 Task: Create a due date automation trigger when advanced on, 2 days before a card is due add dates not due this month at 11:00 AM.
Action: Mouse pressed left at (1063, 312)
Screenshot: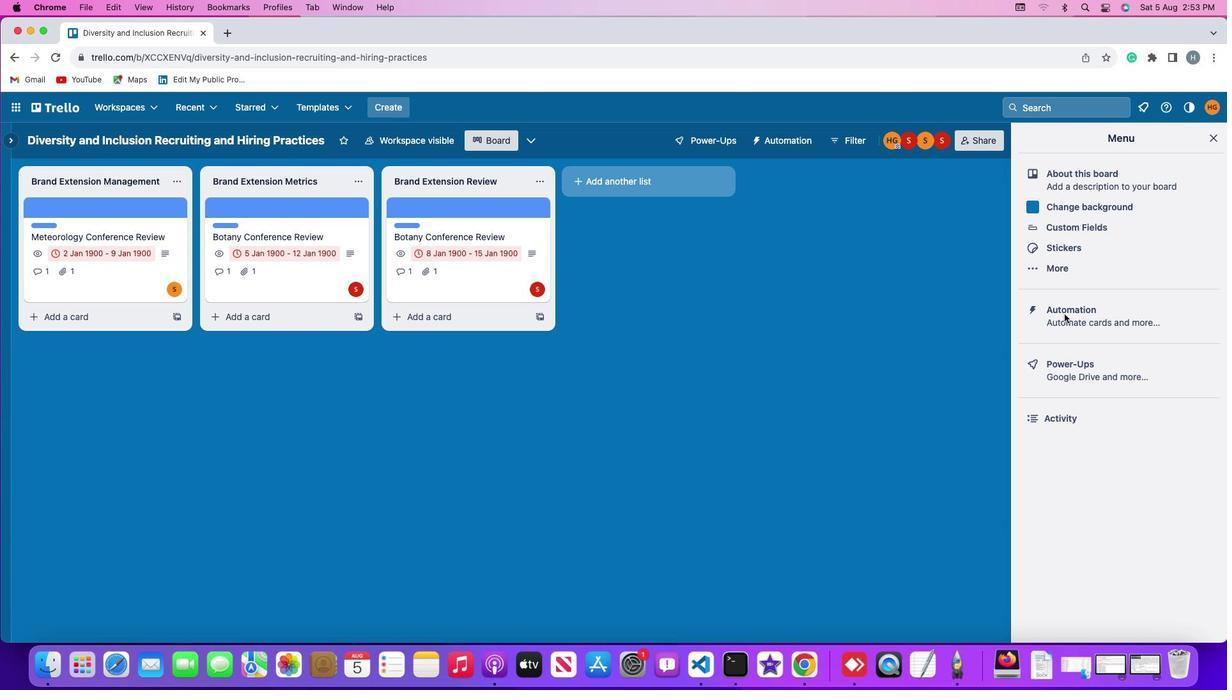
Action: Mouse pressed left at (1063, 312)
Screenshot: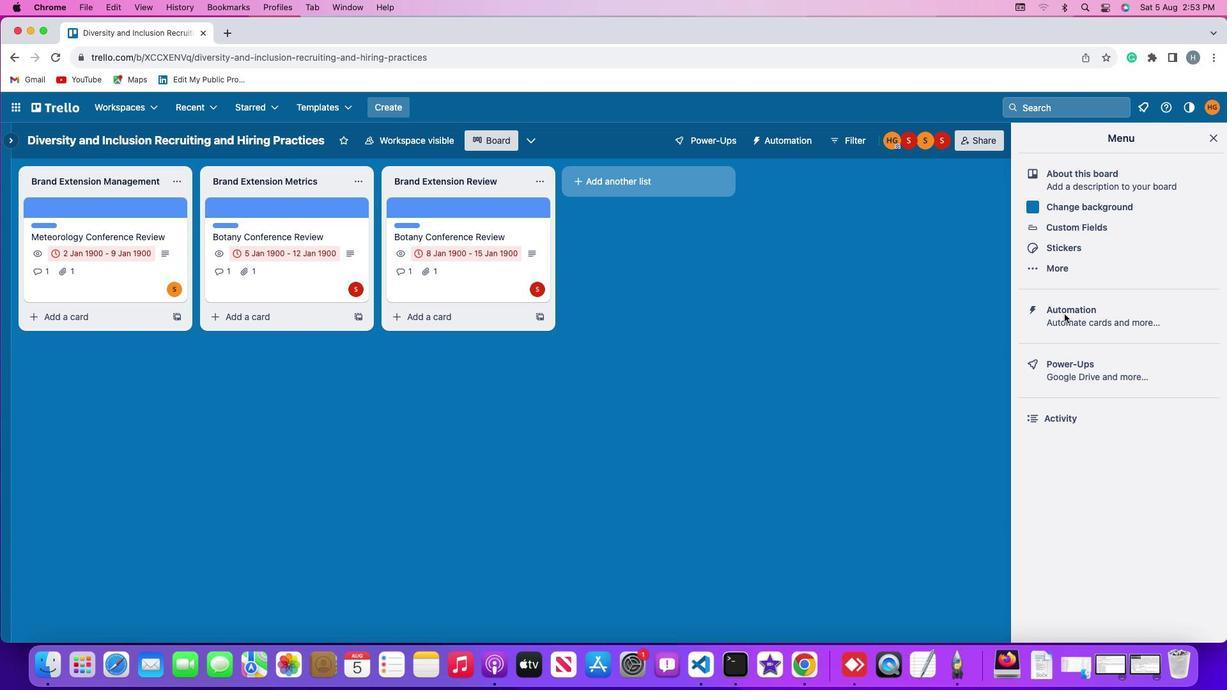 
Action: Mouse moved to (72, 299)
Screenshot: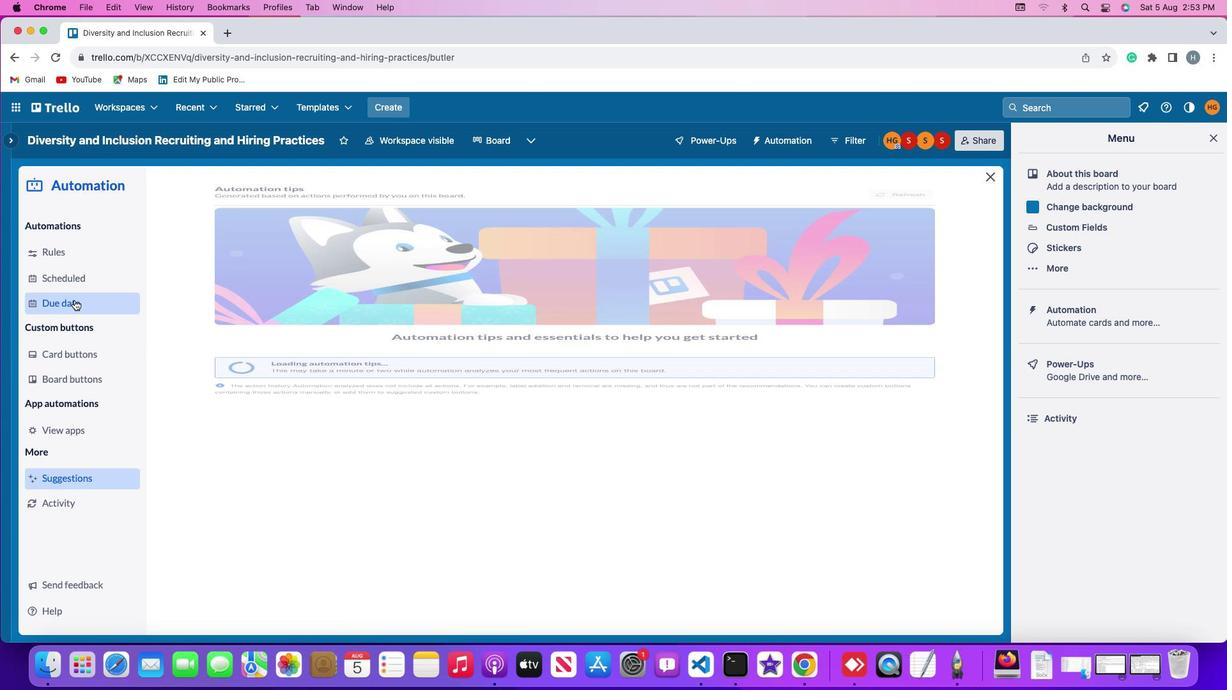 
Action: Mouse pressed left at (72, 299)
Screenshot: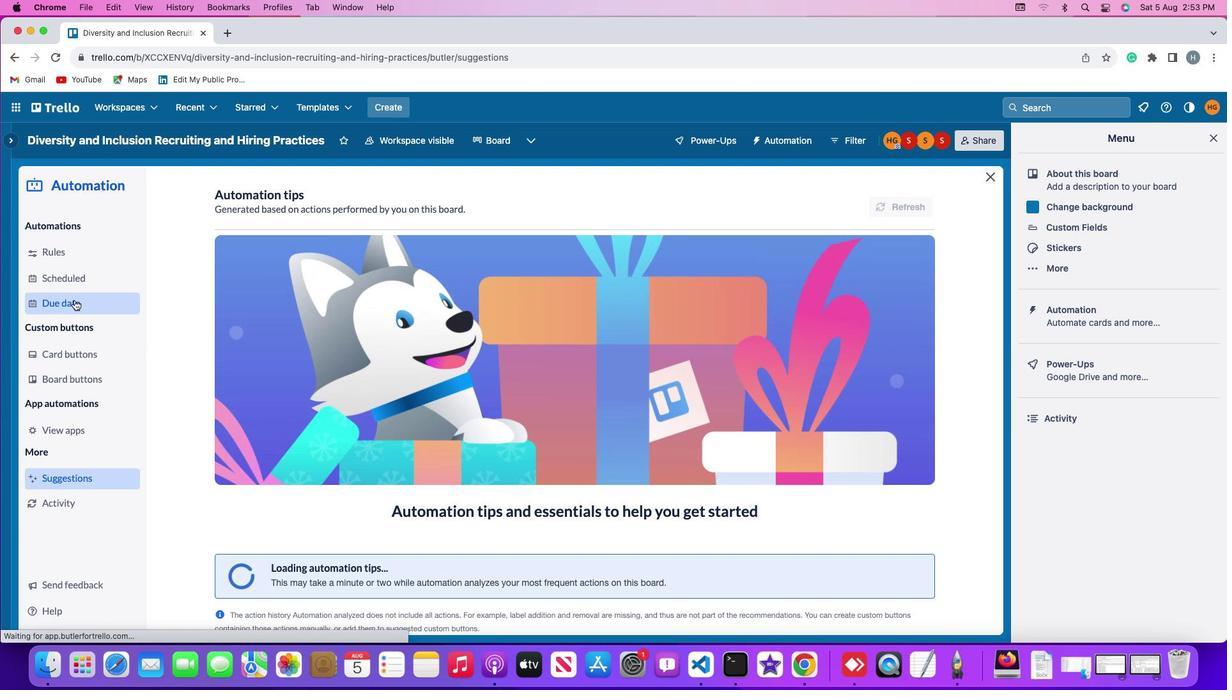 
Action: Mouse moved to (867, 193)
Screenshot: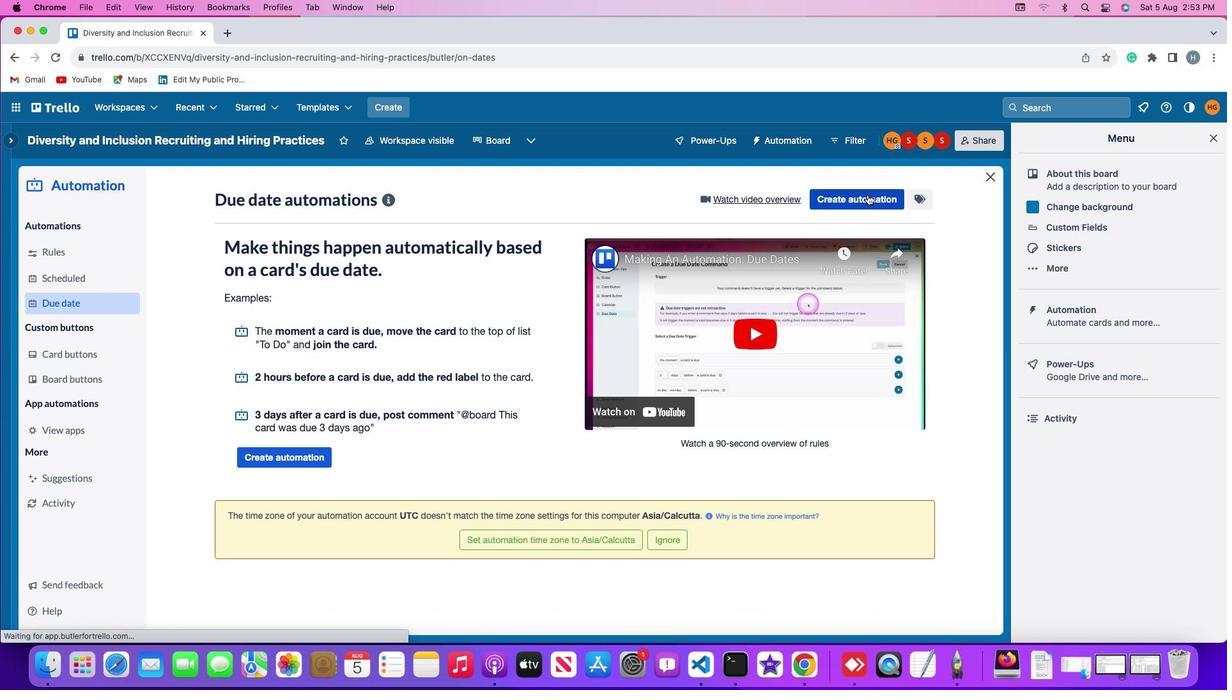 
Action: Mouse pressed left at (867, 193)
Screenshot: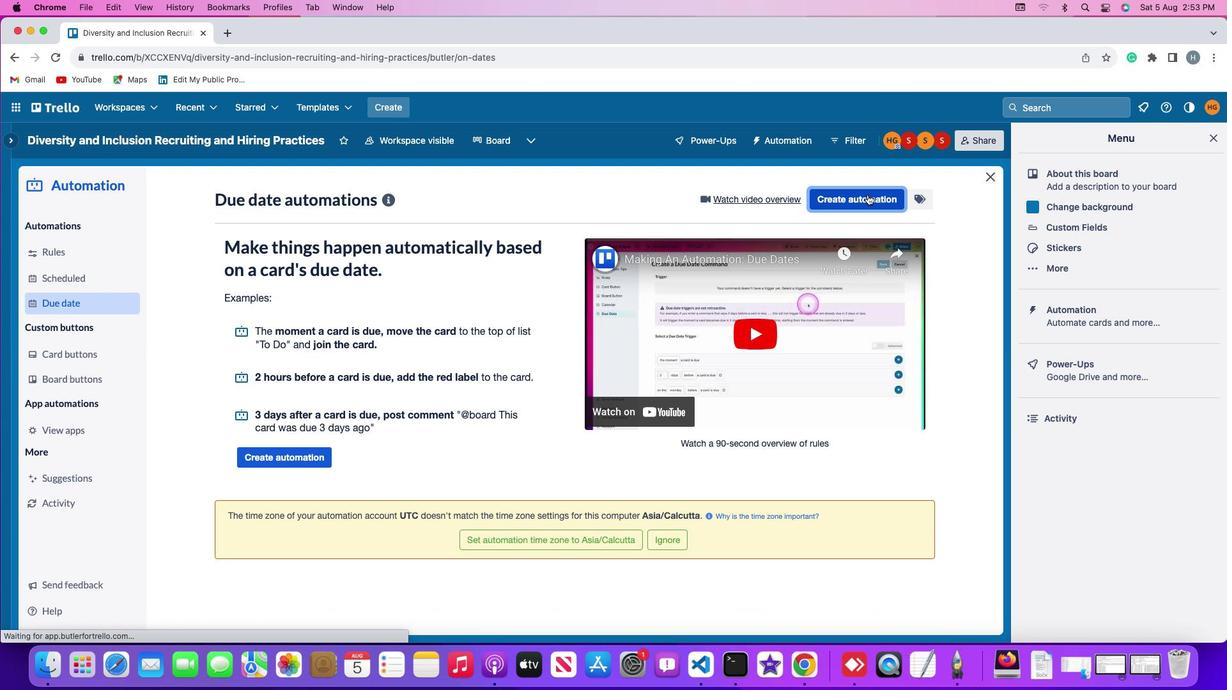 
Action: Mouse moved to (644, 317)
Screenshot: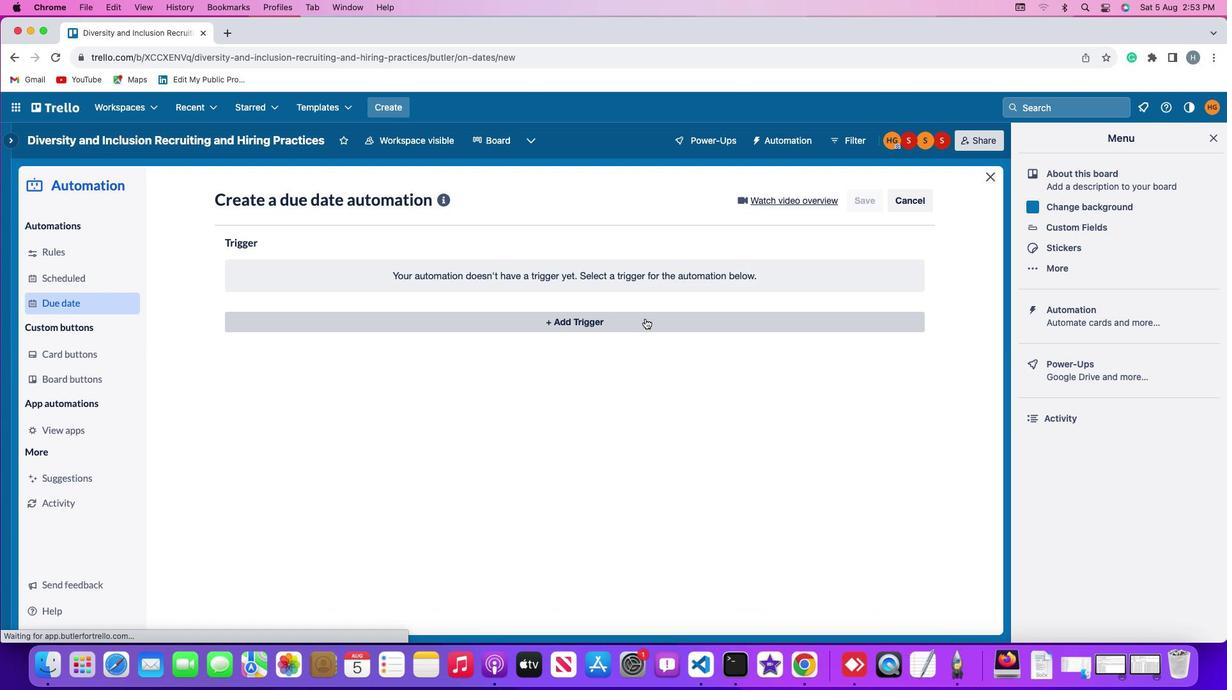 
Action: Mouse pressed left at (644, 317)
Screenshot: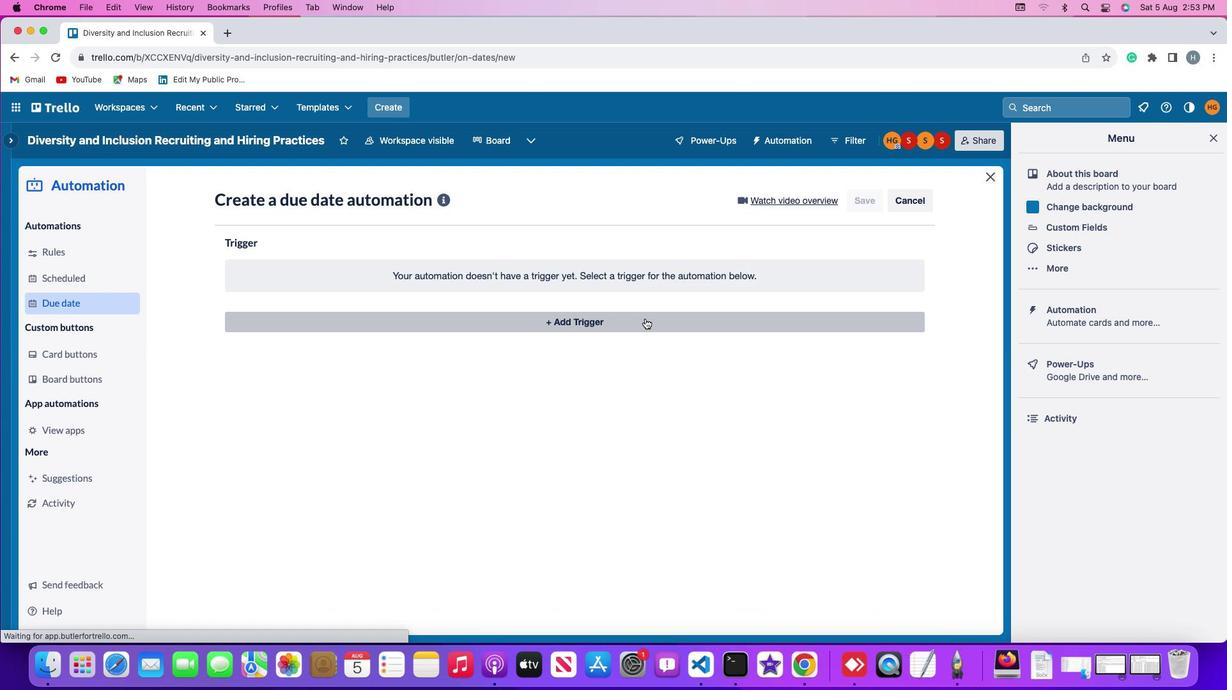 
Action: Mouse moved to (252, 512)
Screenshot: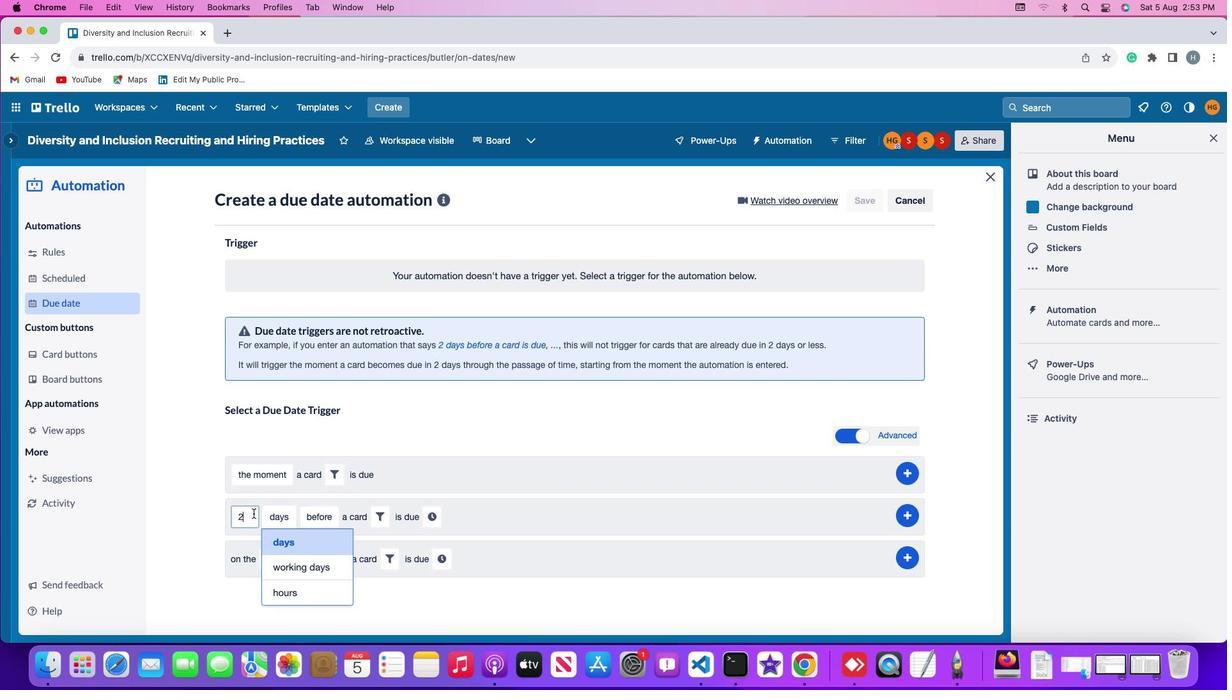 
Action: Mouse pressed left at (252, 512)
Screenshot: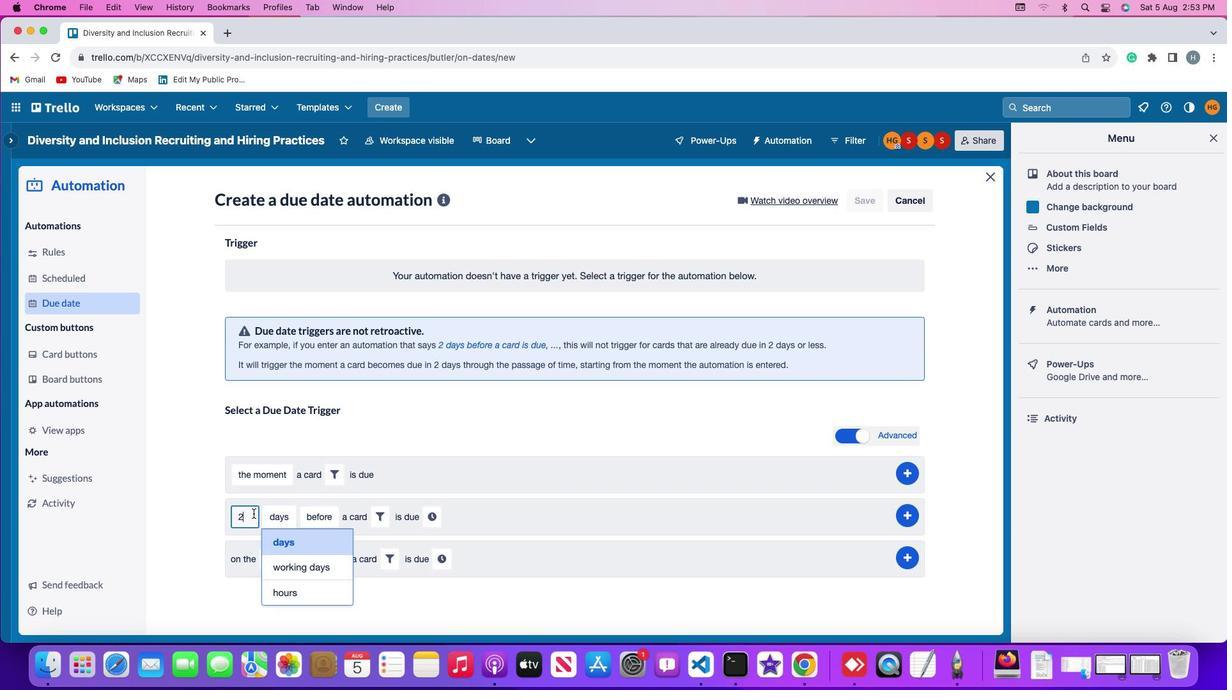 
Action: Mouse moved to (247, 514)
Screenshot: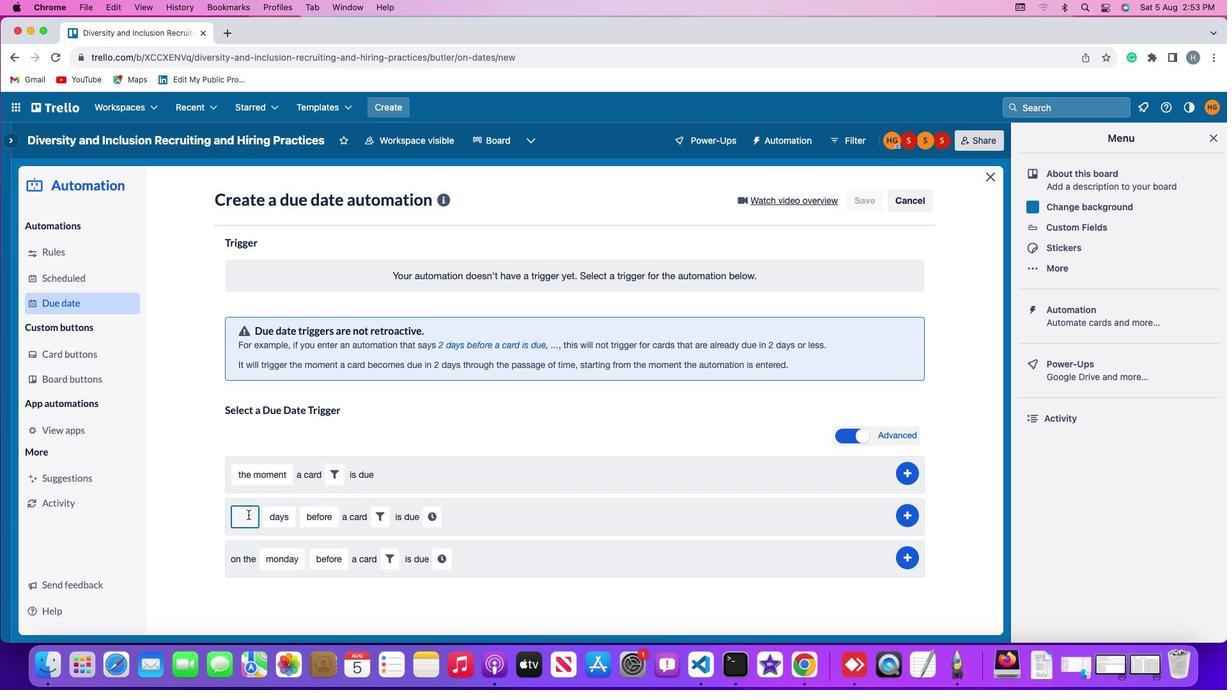 
Action: Key pressed Key.backspace
Screenshot: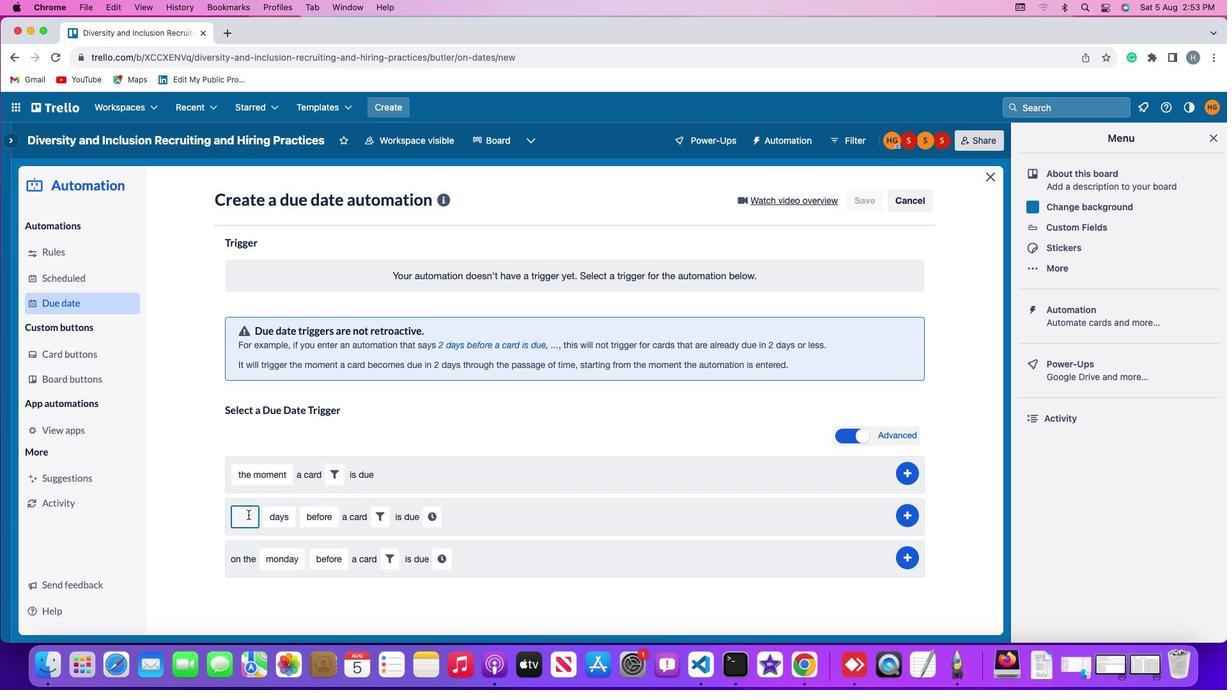 
Action: Mouse moved to (246, 514)
Screenshot: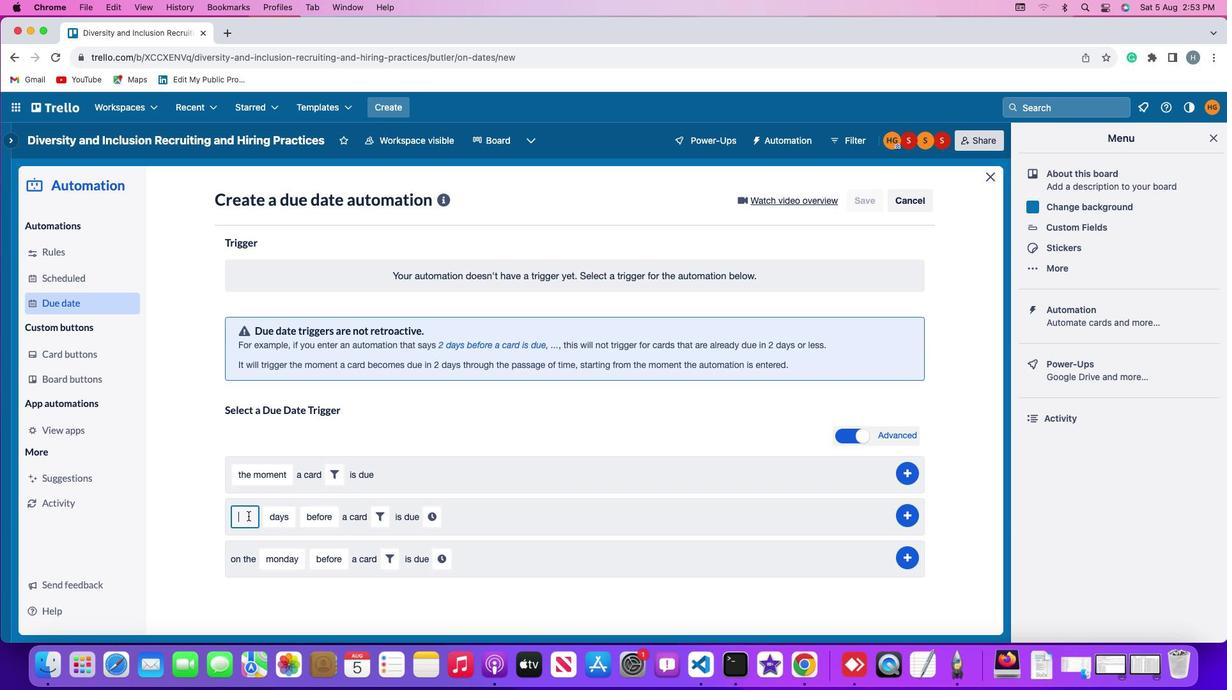 
Action: Key pressed '2'
Screenshot: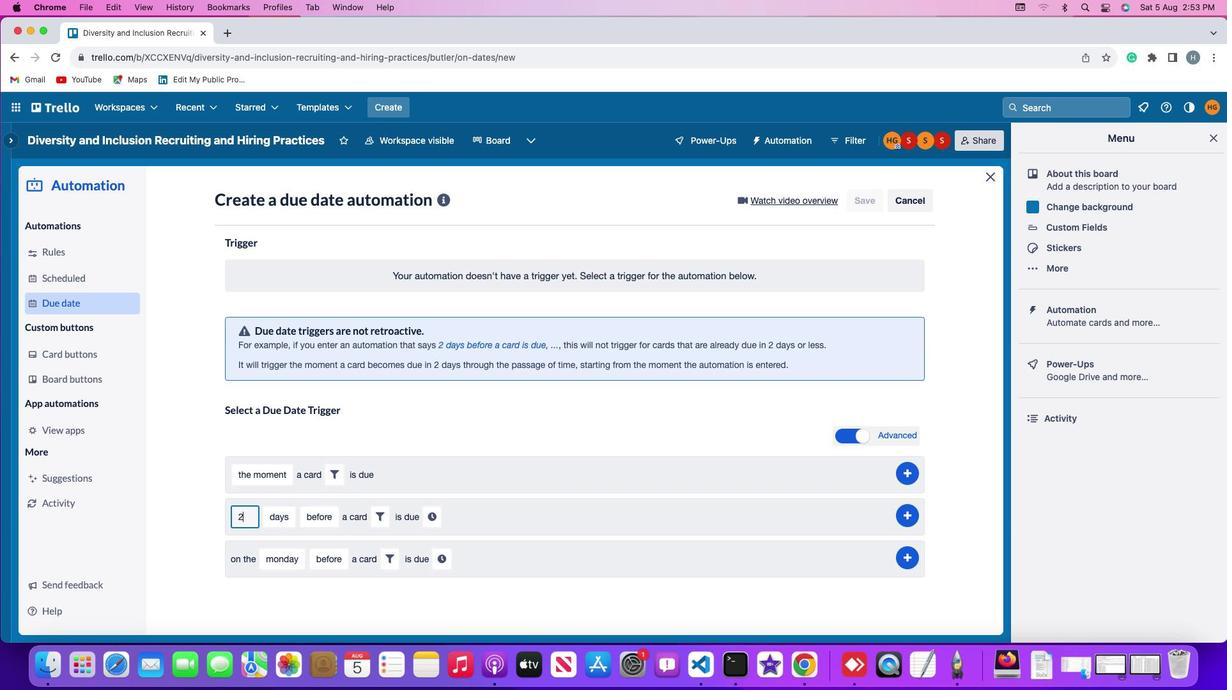 
Action: Mouse moved to (278, 519)
Screenshot: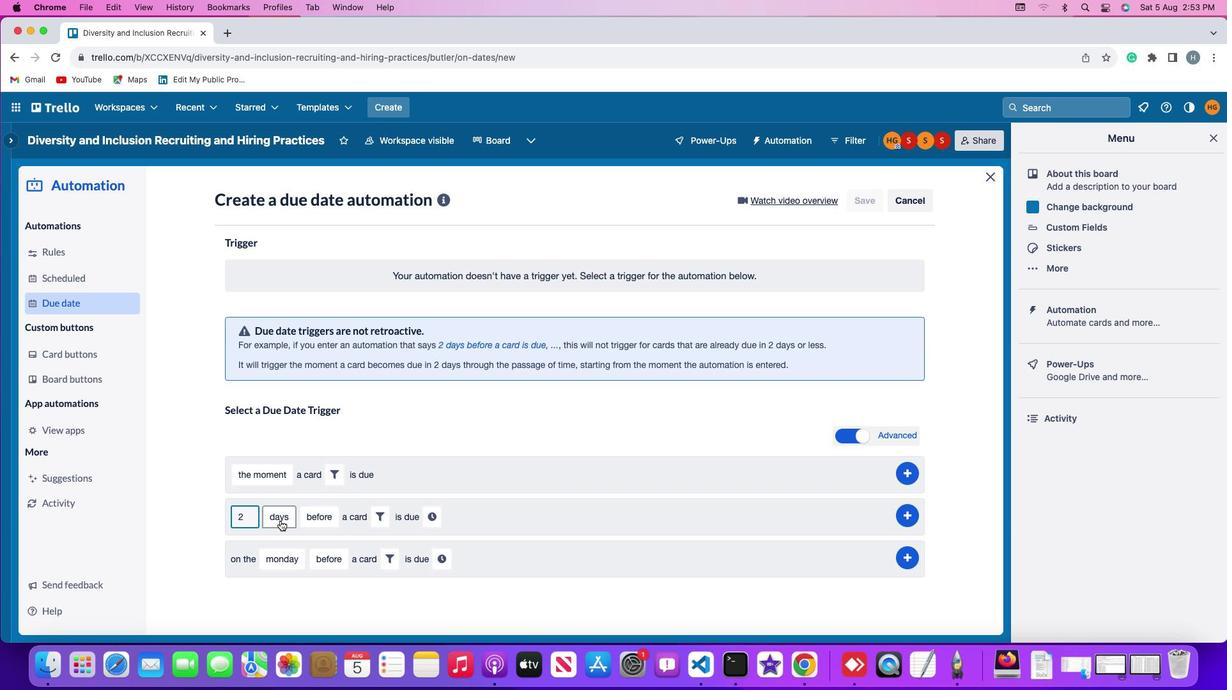 
Action: Mouse pressed left at (278, 519)
Screenshot: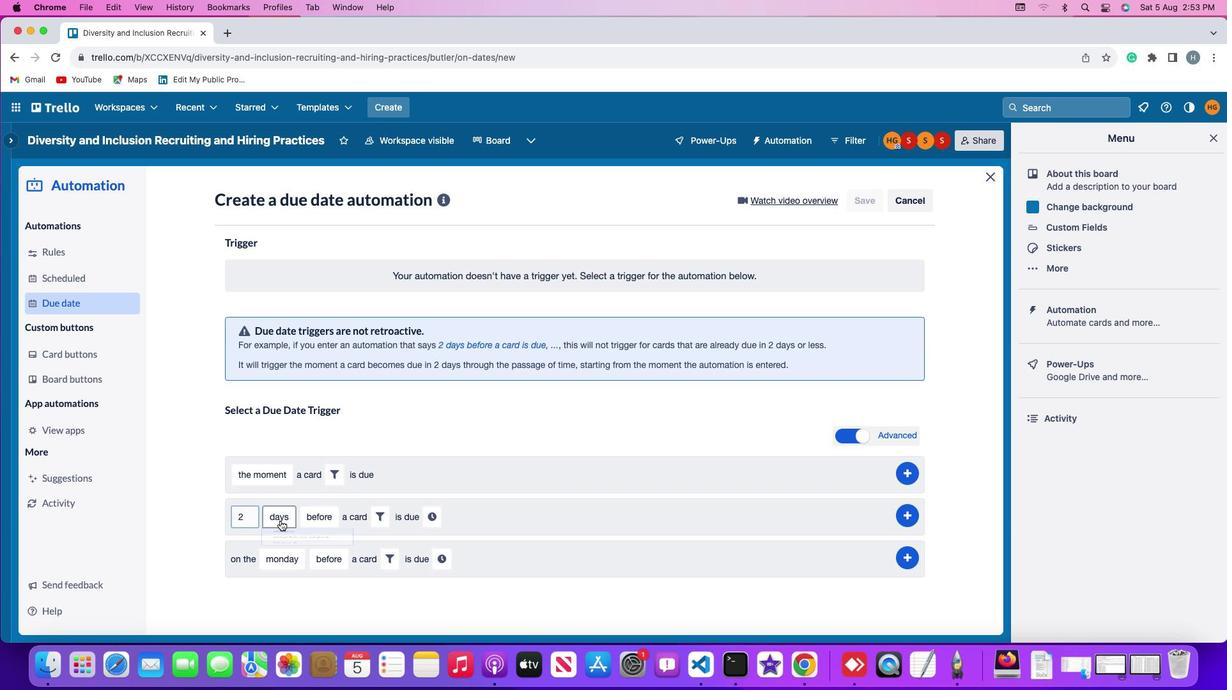 
Action: Mouse moved to (285, 542)
Screenshot: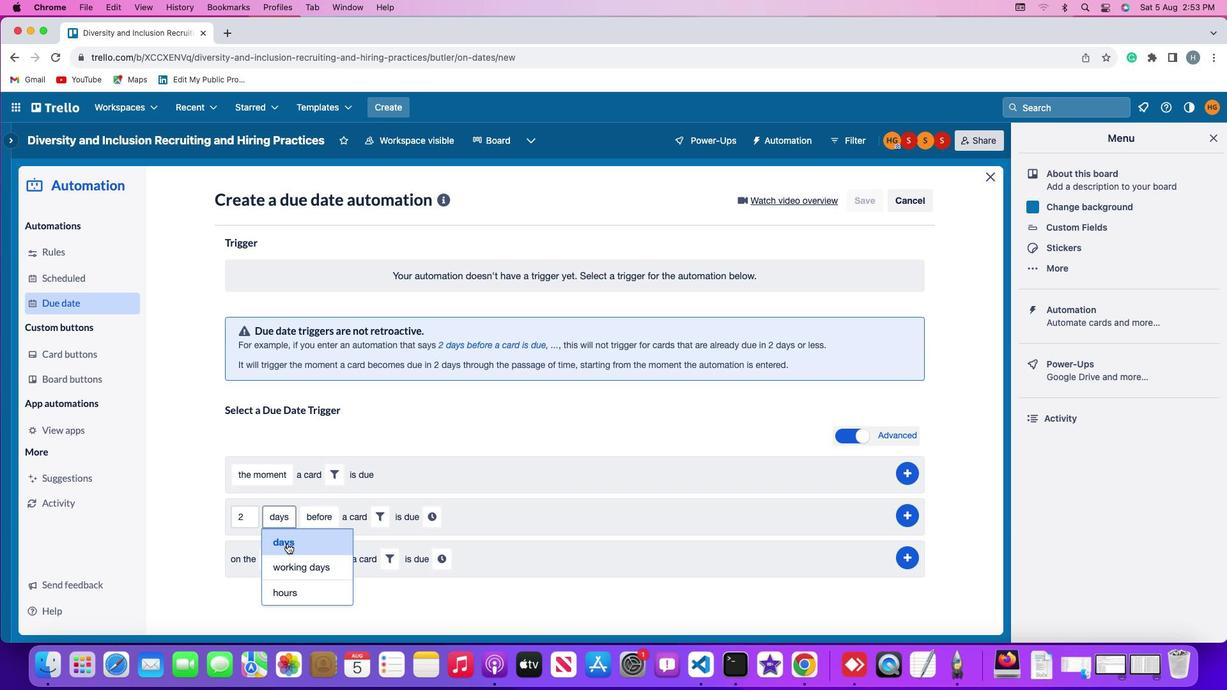 
Action: Mouse pressed left at (285, 542)
Screenshot: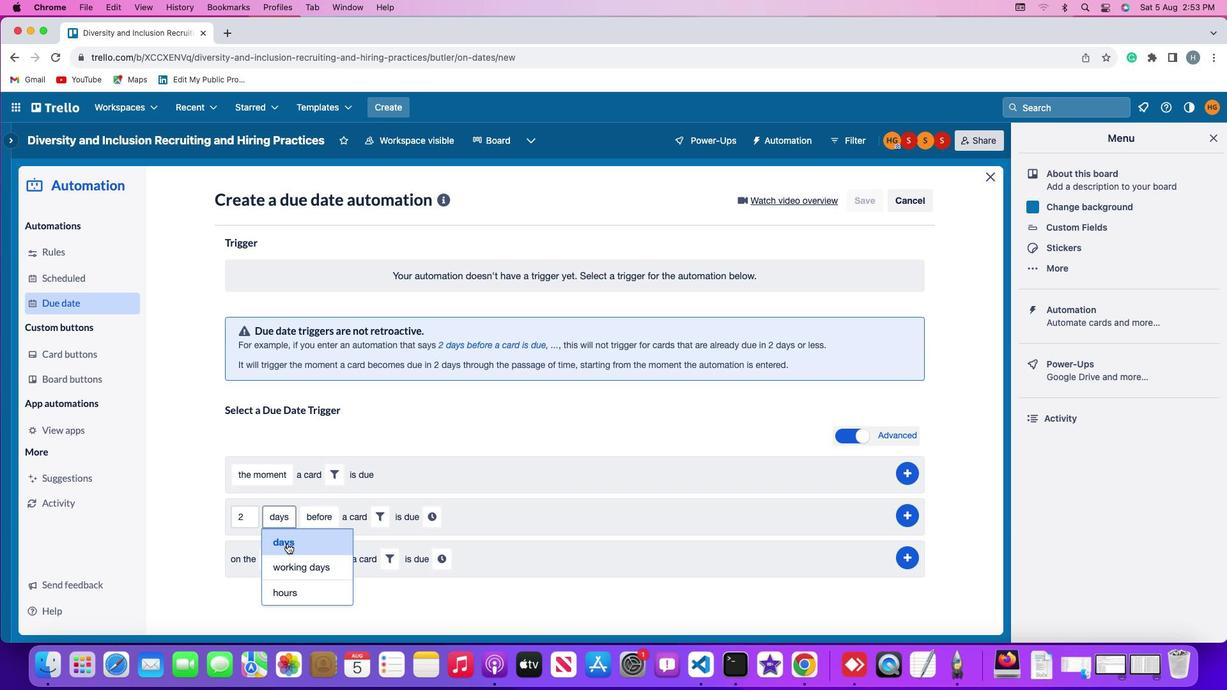 
Action: Mouse moved to (324, 514)
Screenshot: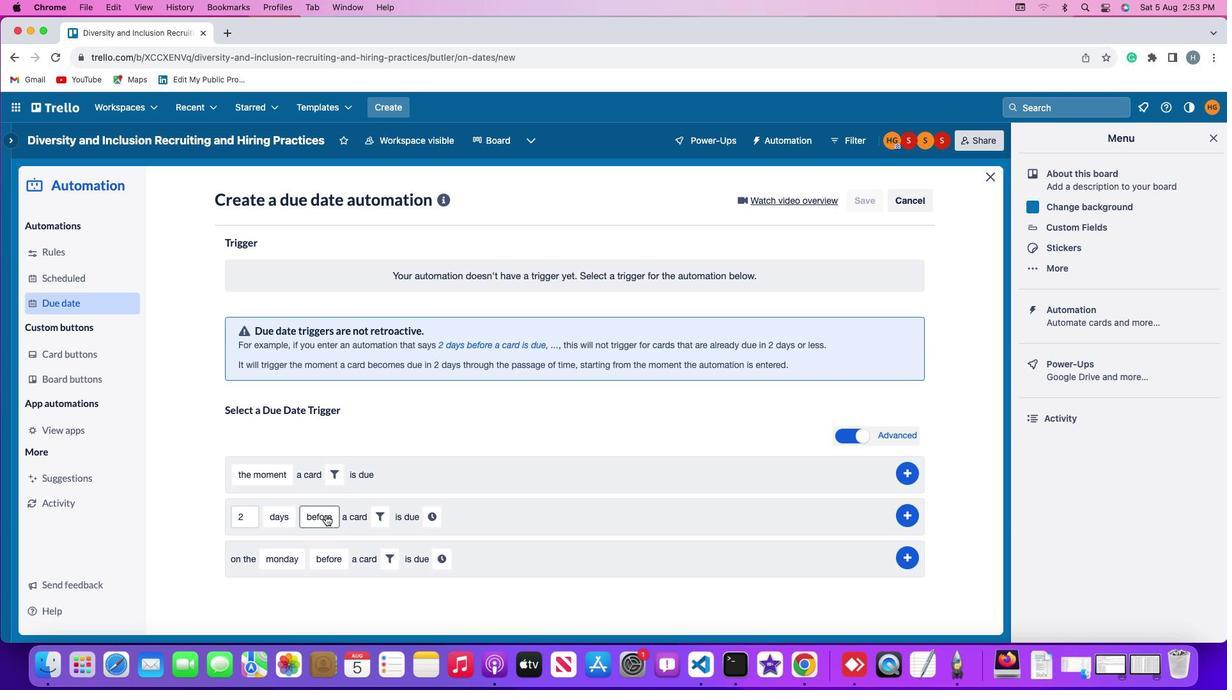 
Action: Mouse pressed left at (324, 514)
Screenshot: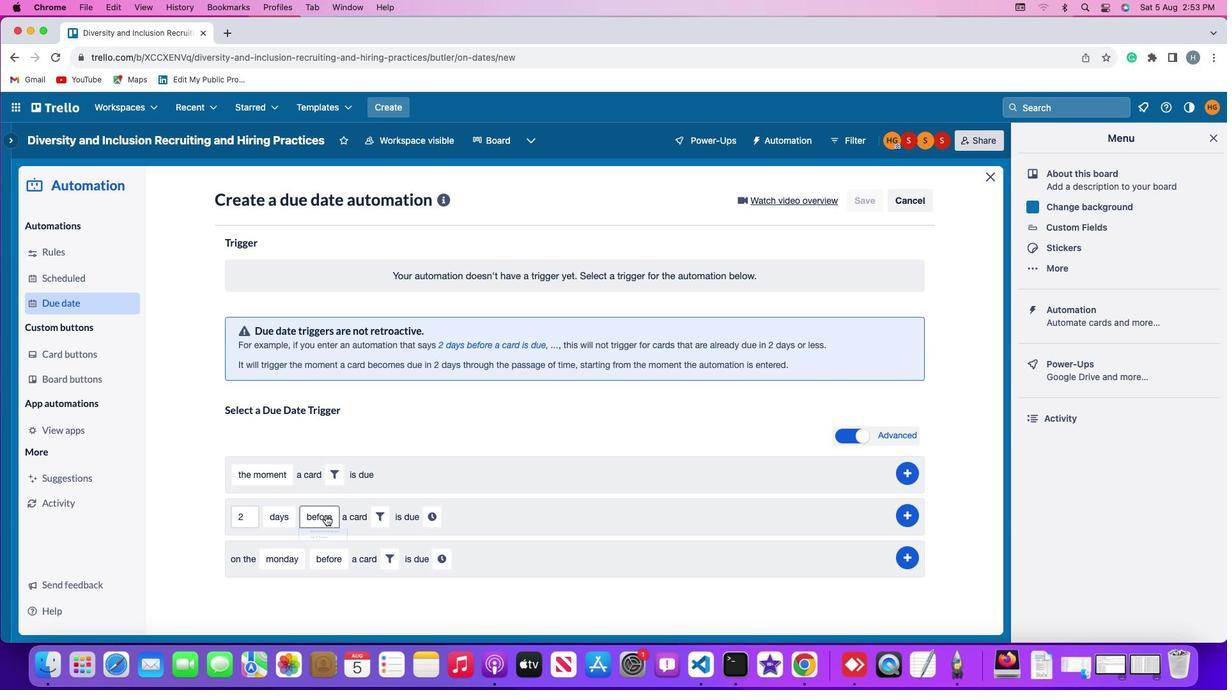 
Action: Mouse moved to (331, 542)
Screenshot: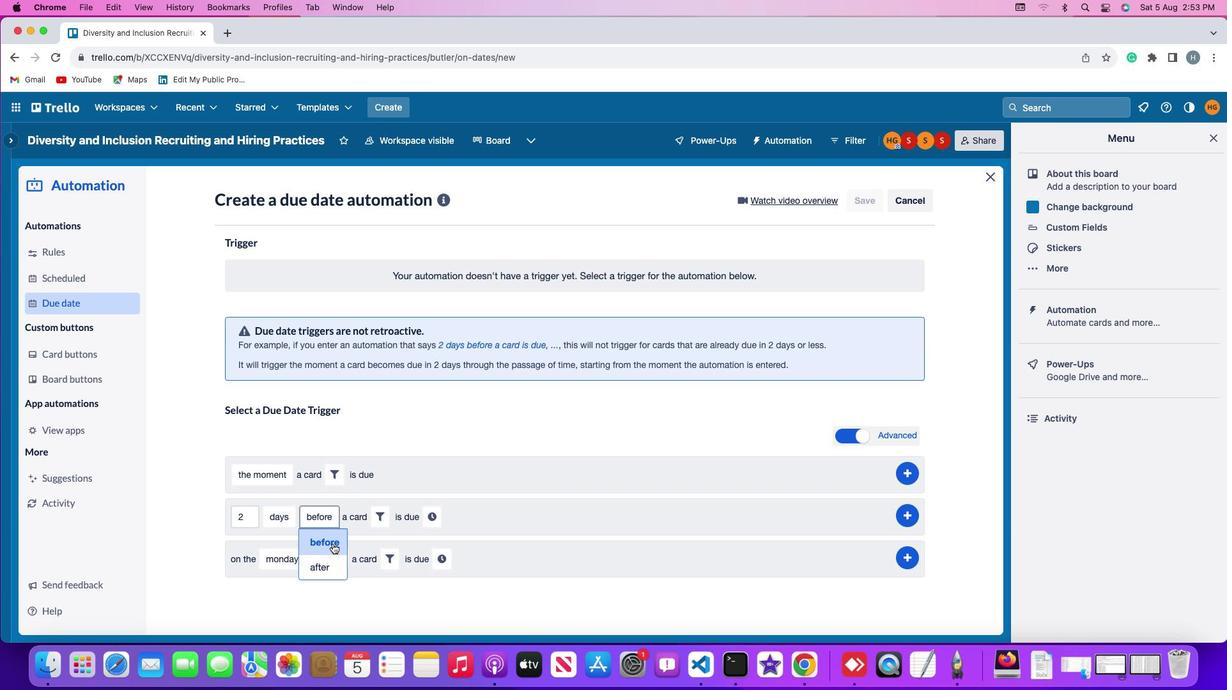 
Action: Mouse pressed left at (331, 542)
Screenshot: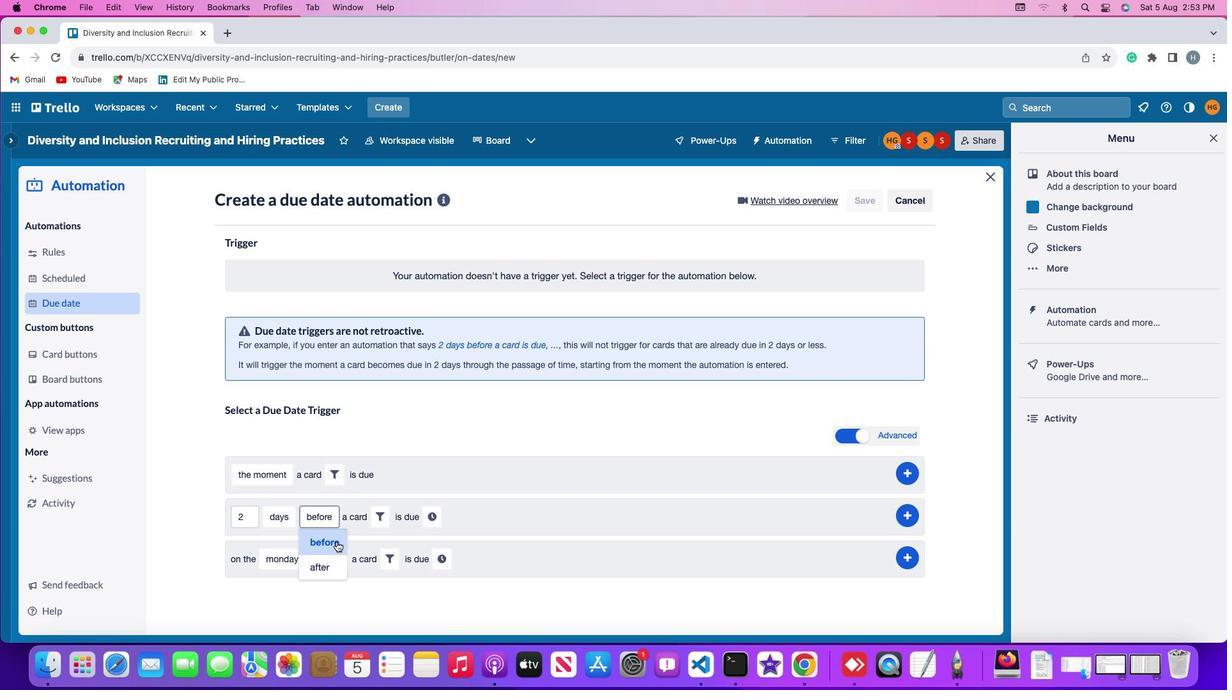 
Action: Mouse moved to (376, 518)
Screenshot: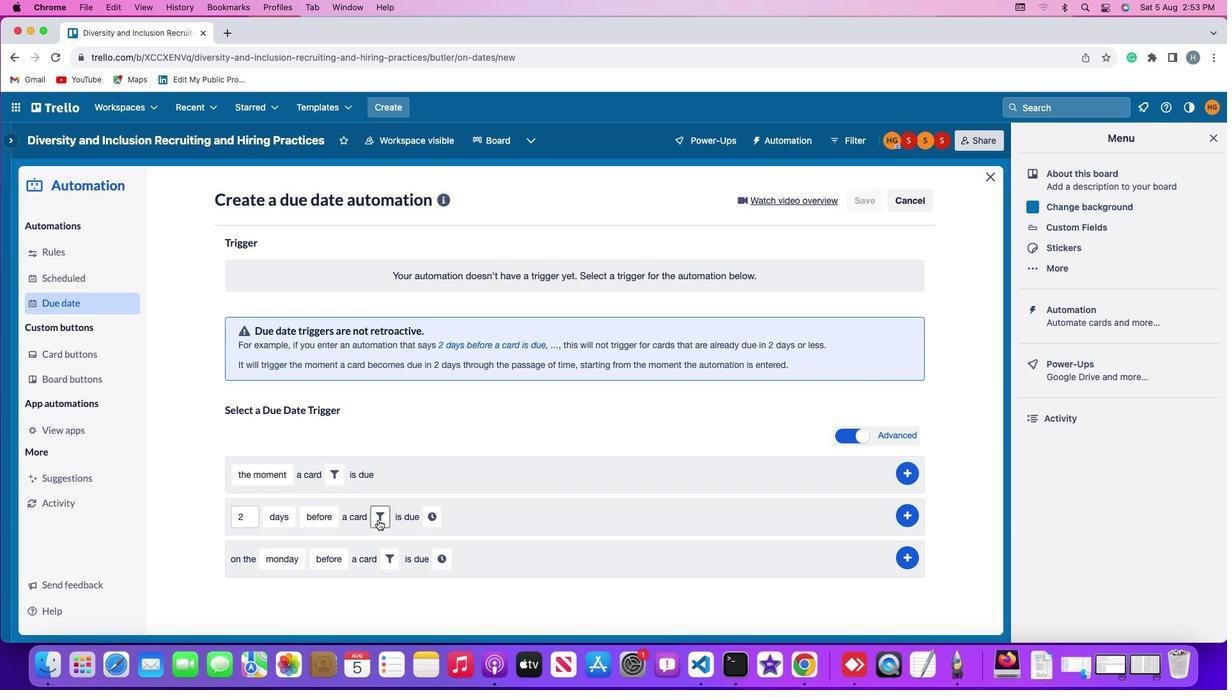 
Action: Mouse pressed left at (376, 518)
Screenshot: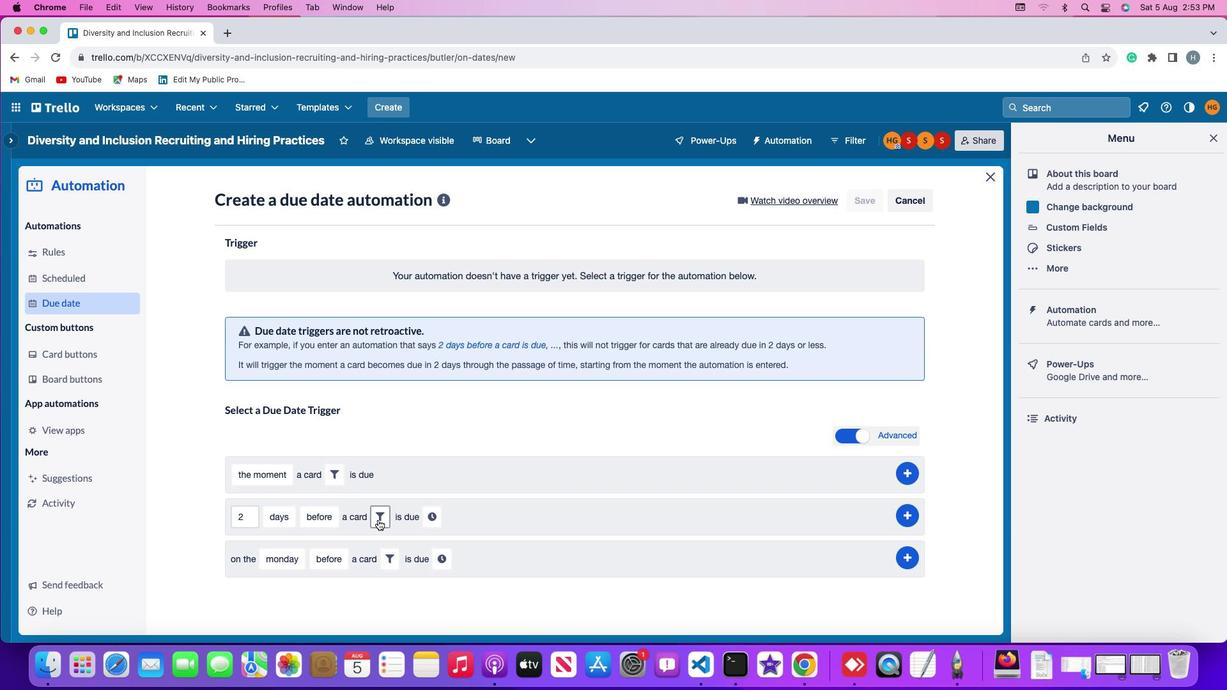 
Action: Mouse moved to (443, 550)
Screenshot: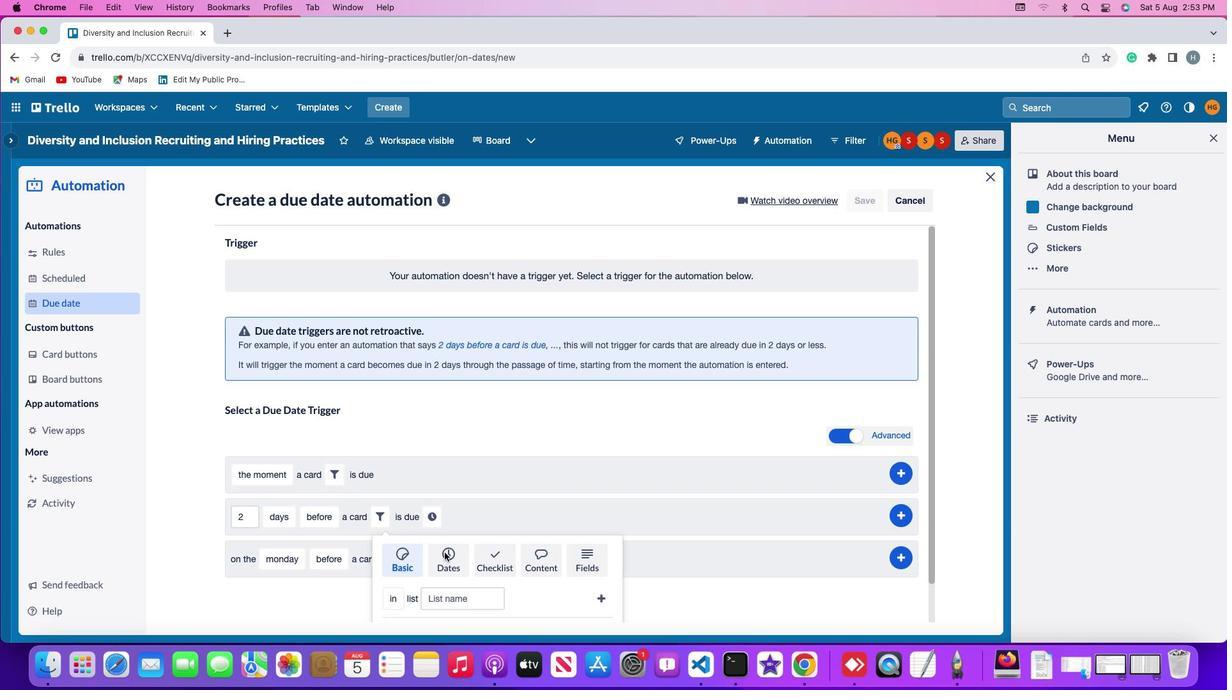 
Action: Mouse pressed left at (443, 550)
Screenshot: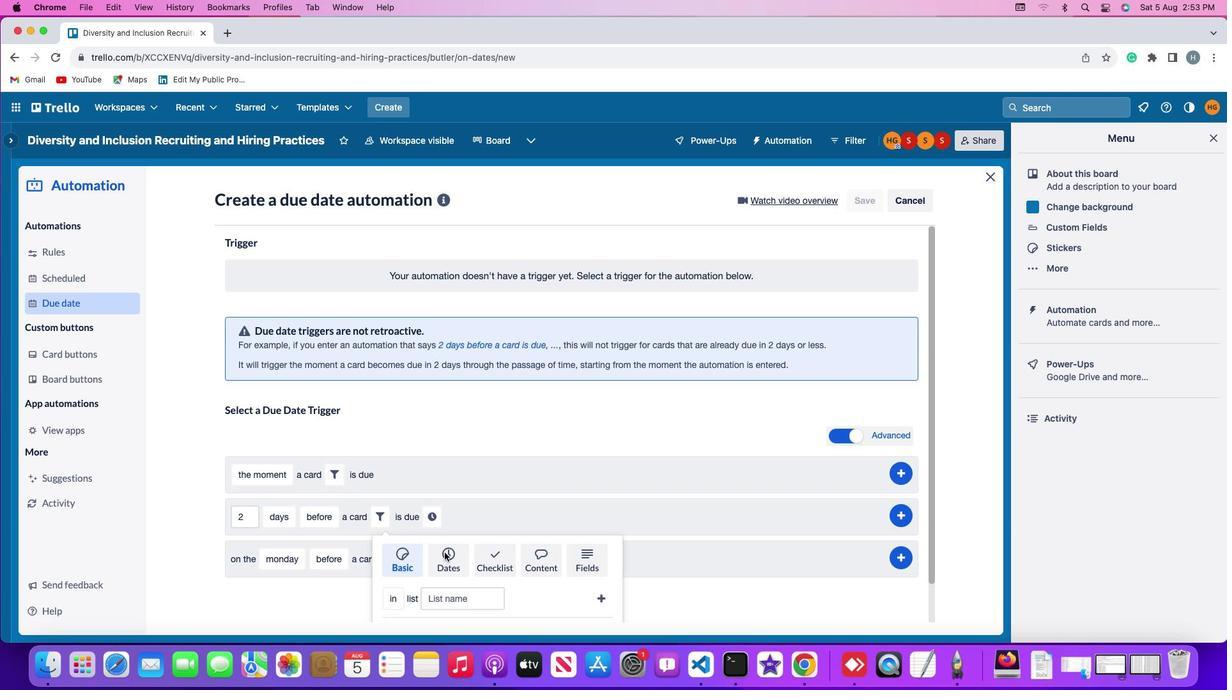 
Action: Mouse moved to (457, 549)
Screenshot: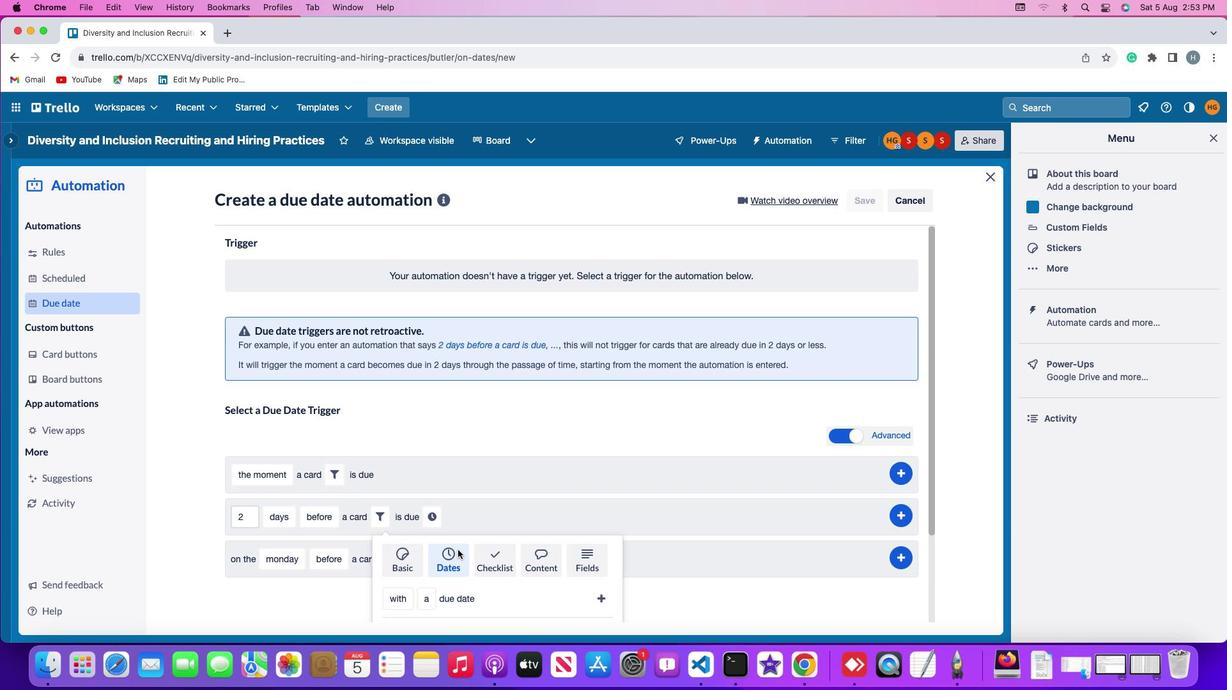 
Action: Mouse scrolled (457, 549) with delta (0, -1)
Screenshot: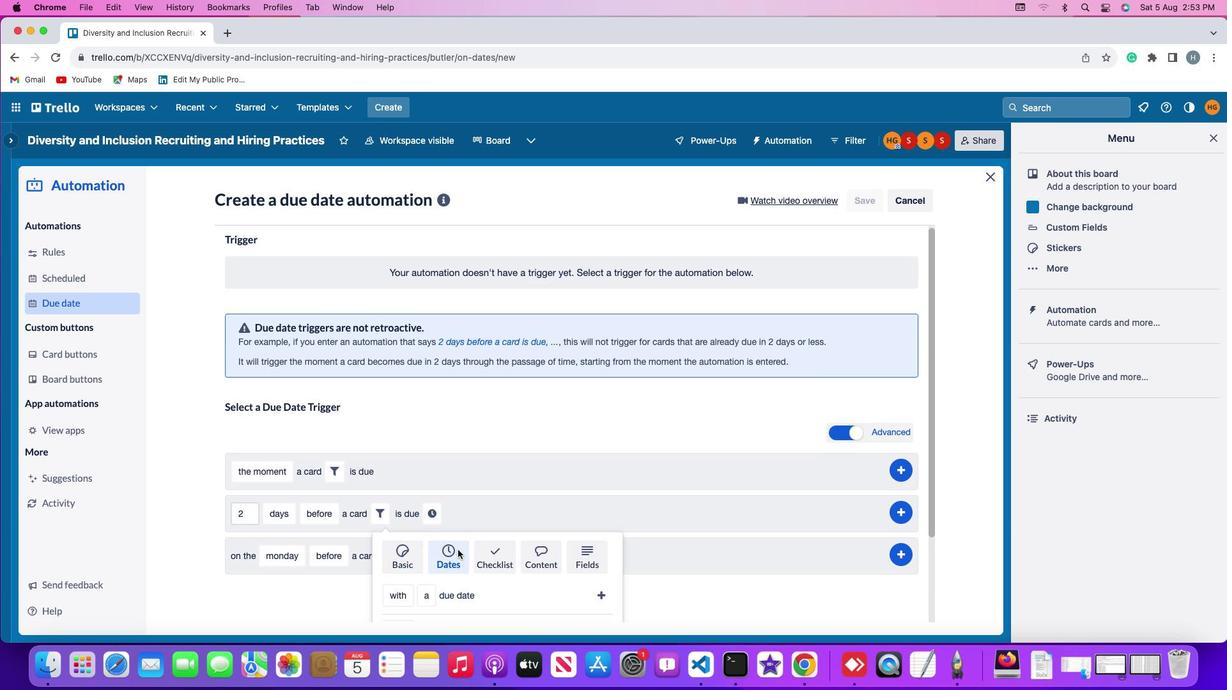 
Action: Mouse scrolled (457, 549) with delta (0, -1)
Screenshot: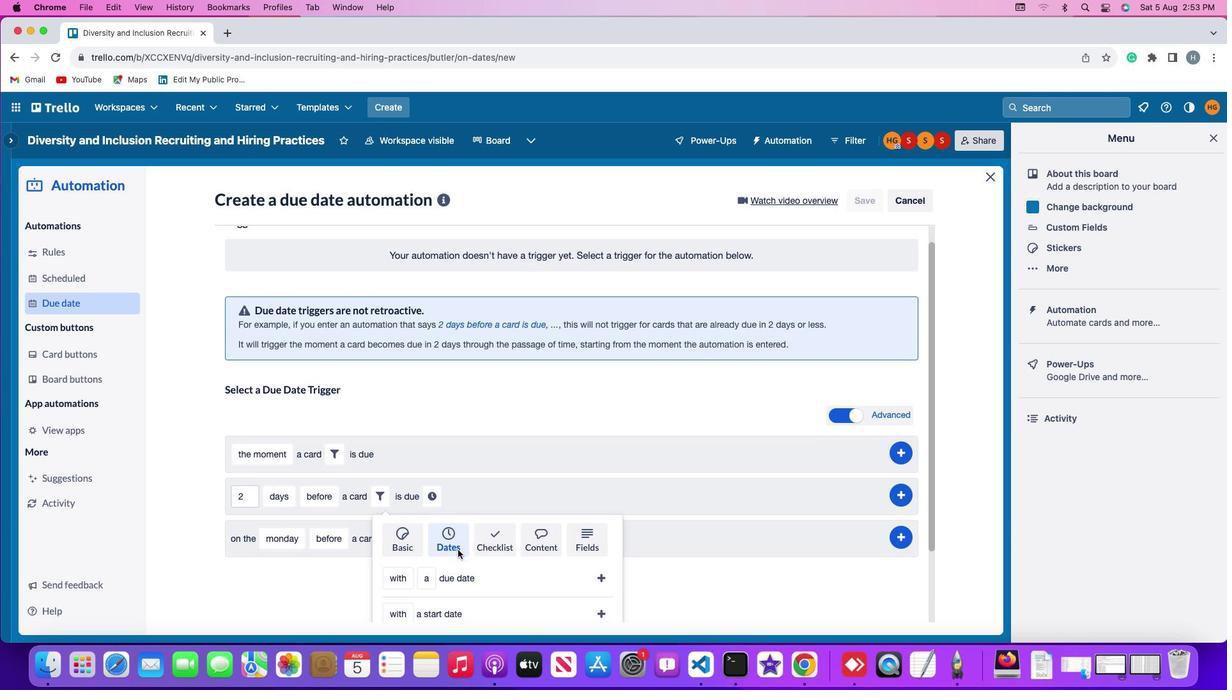 
Action: Mouse scrolled (457, 549) with delta (0, -2)
Screenshot: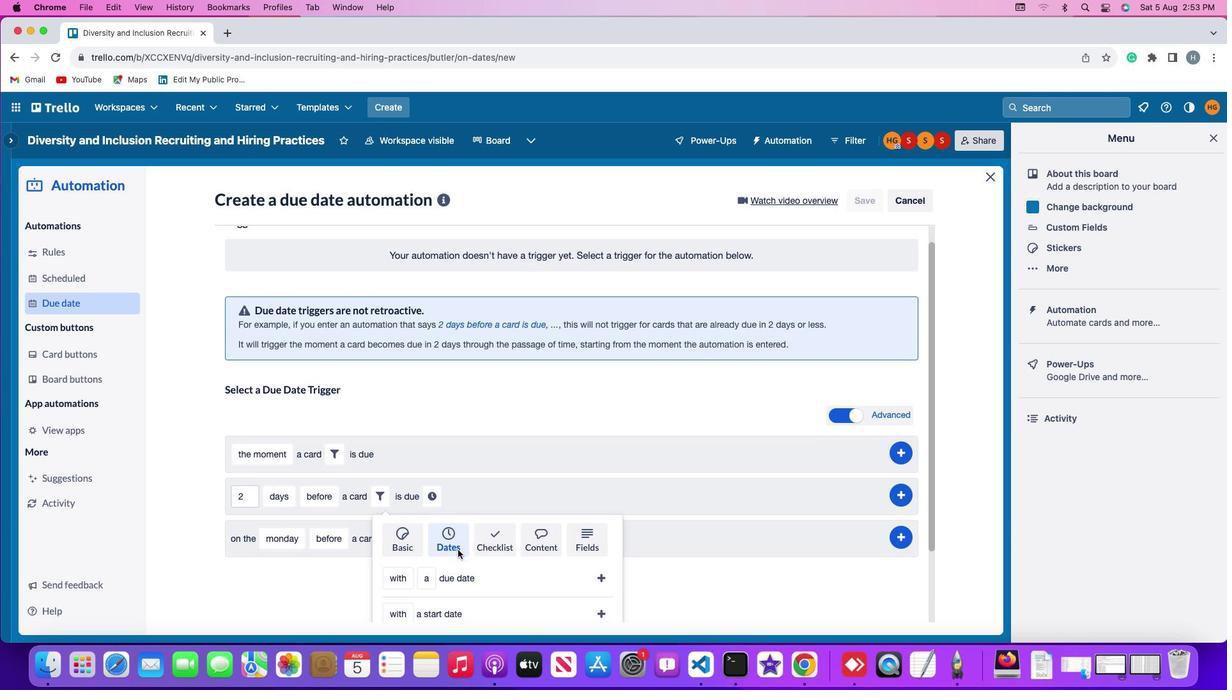
Action: Mouse scrolled (457, 549) with delta (0, -3)
Screenshot: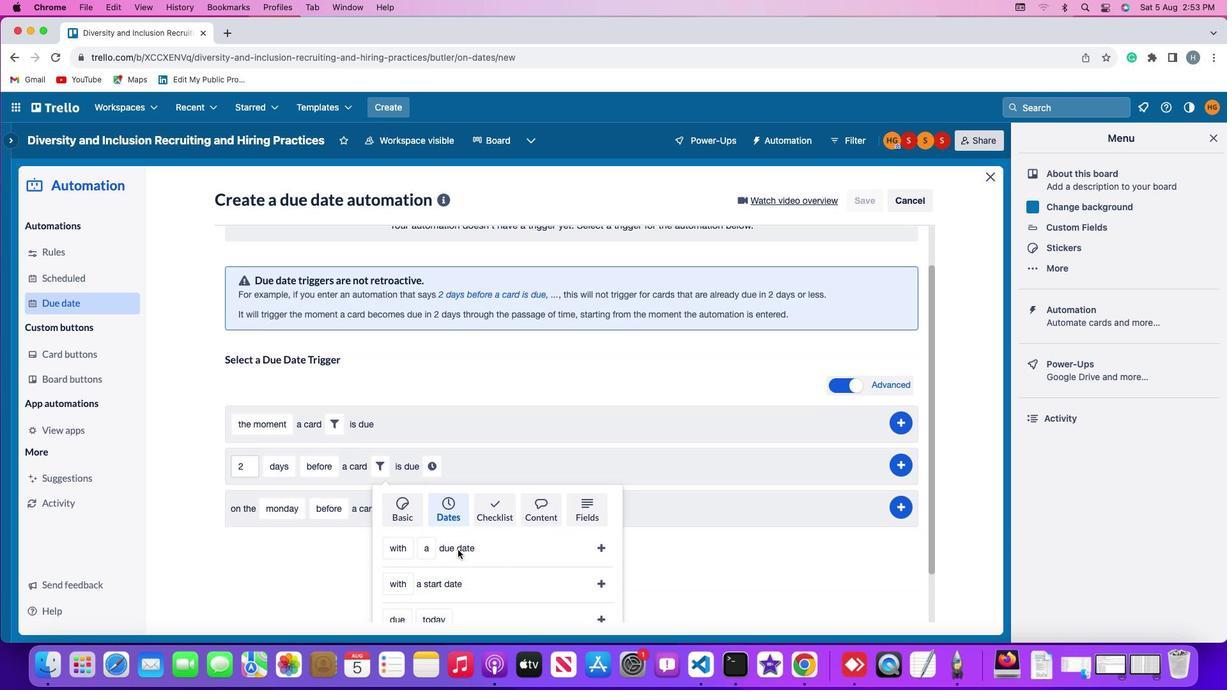 
Action: Mouse scrolled (457, 549) with delta (0, -4)
Screenshot: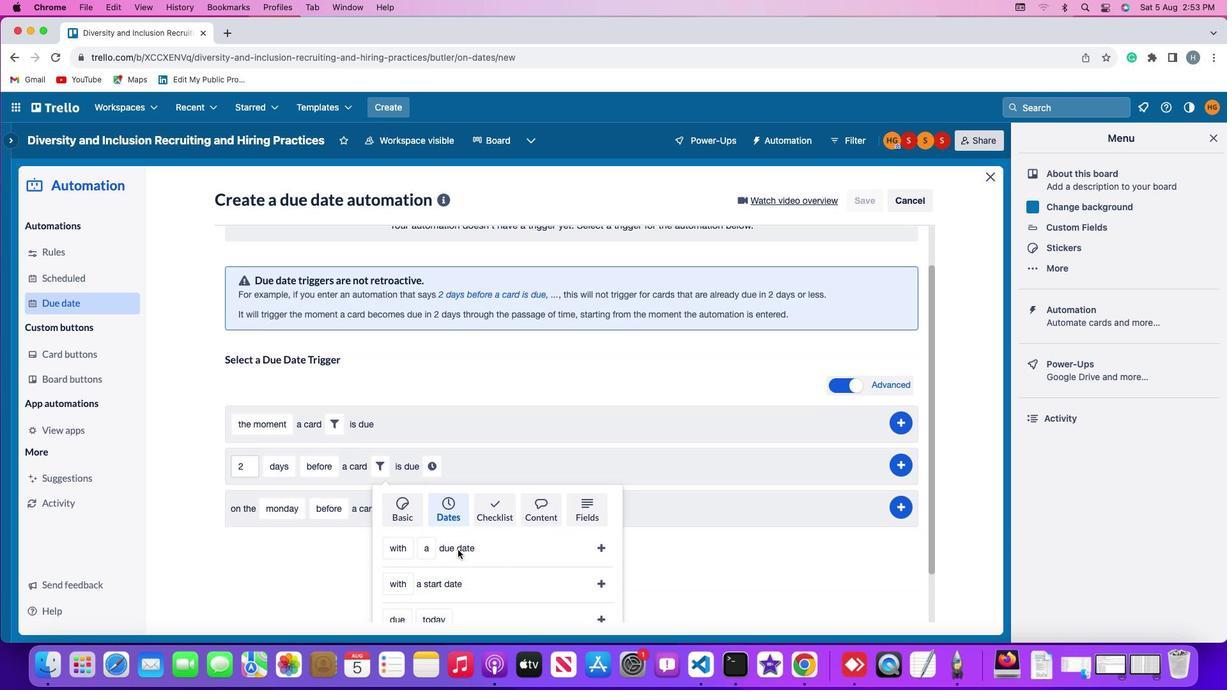 
Action: Mouse scrolled (457, 549) with delta (0, -1)
Screenshot: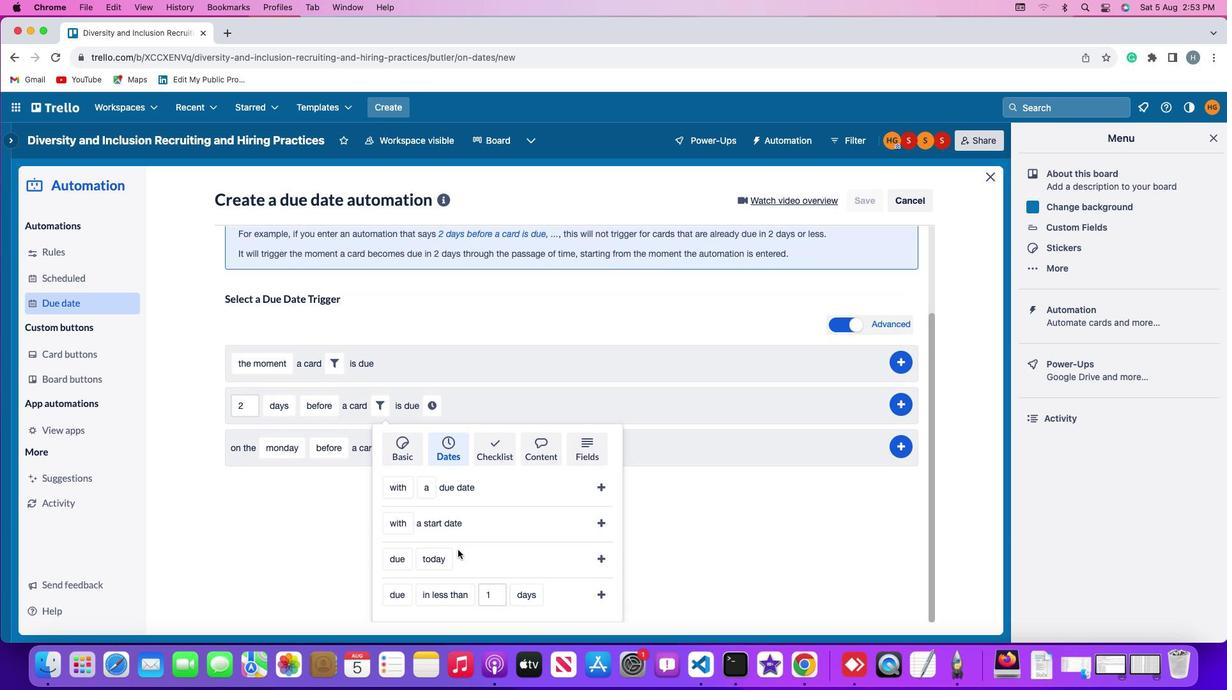 
Action: Mouse scrolled (457, 549) with delta (0, -1)
Screenshot: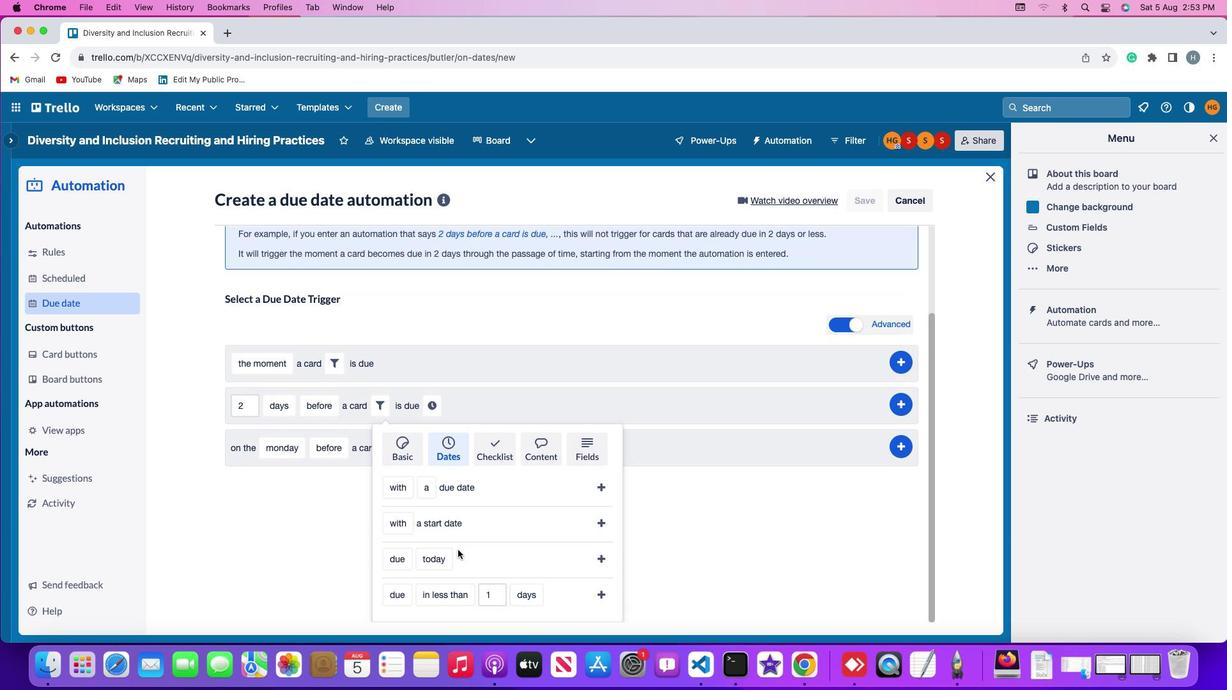 
Action: Mouse scrolled (457, 549) with delta (0, -2)
Screenshot: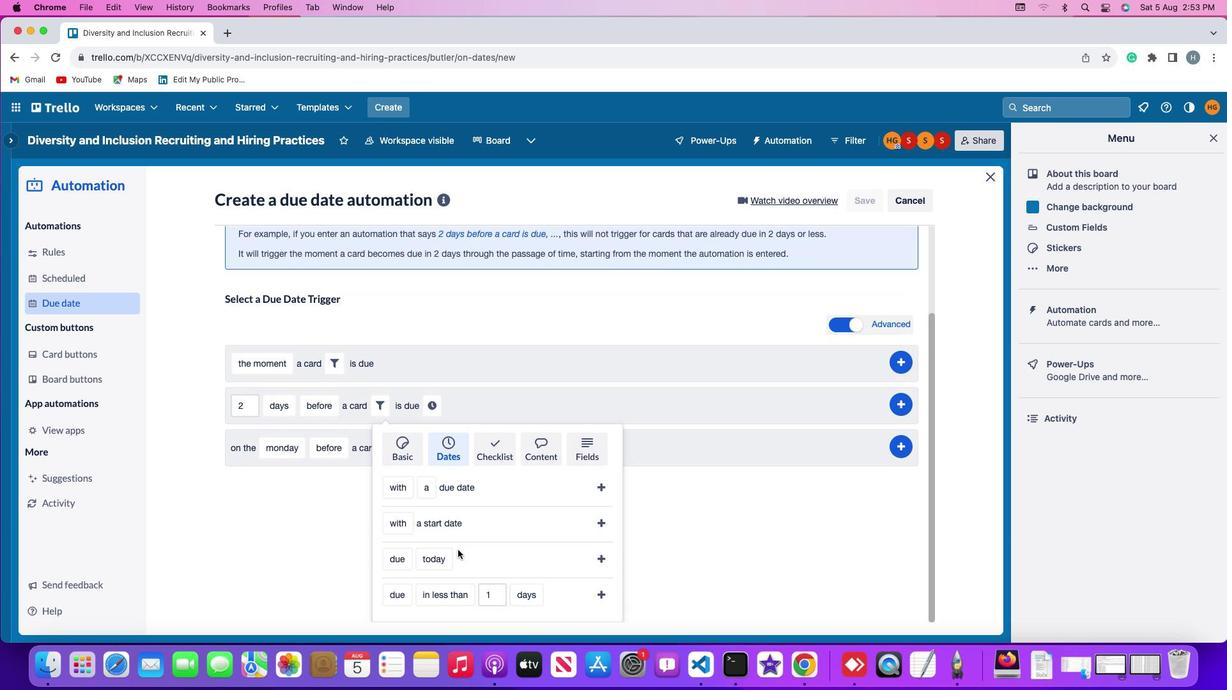 
Action: Mouse scrolled (457, 549) with delta (0, -3)
Screenshot: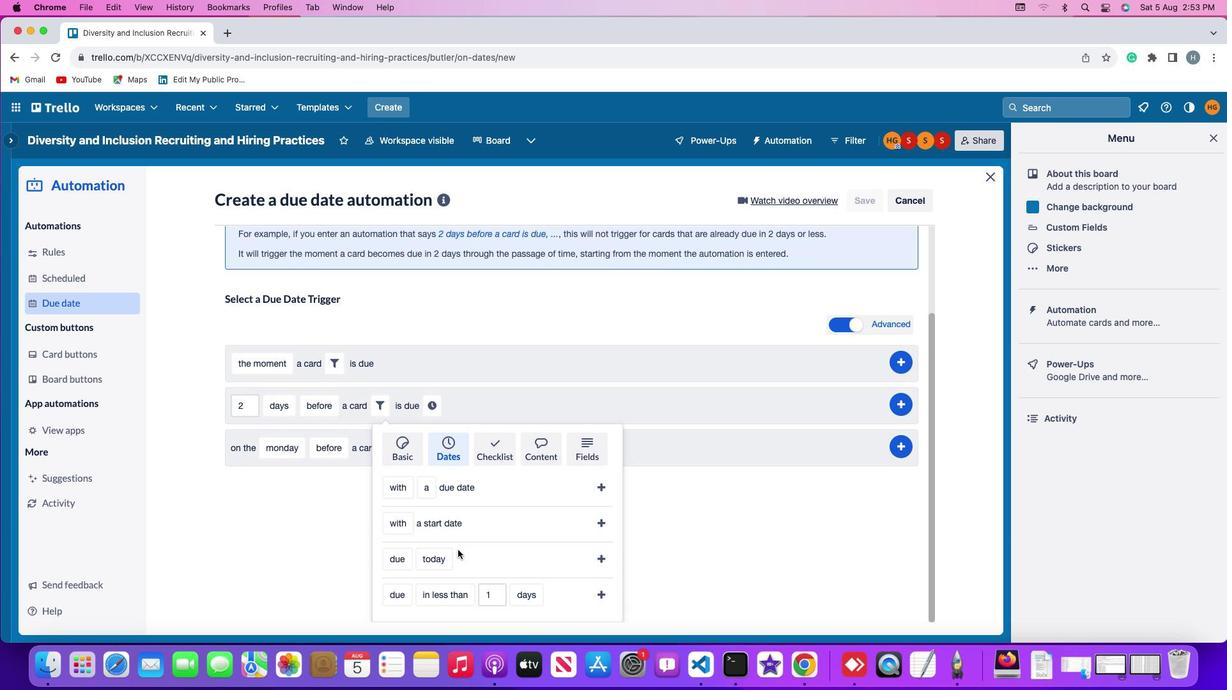 
Action: Mouse moved to (406, 553)
Screenshot: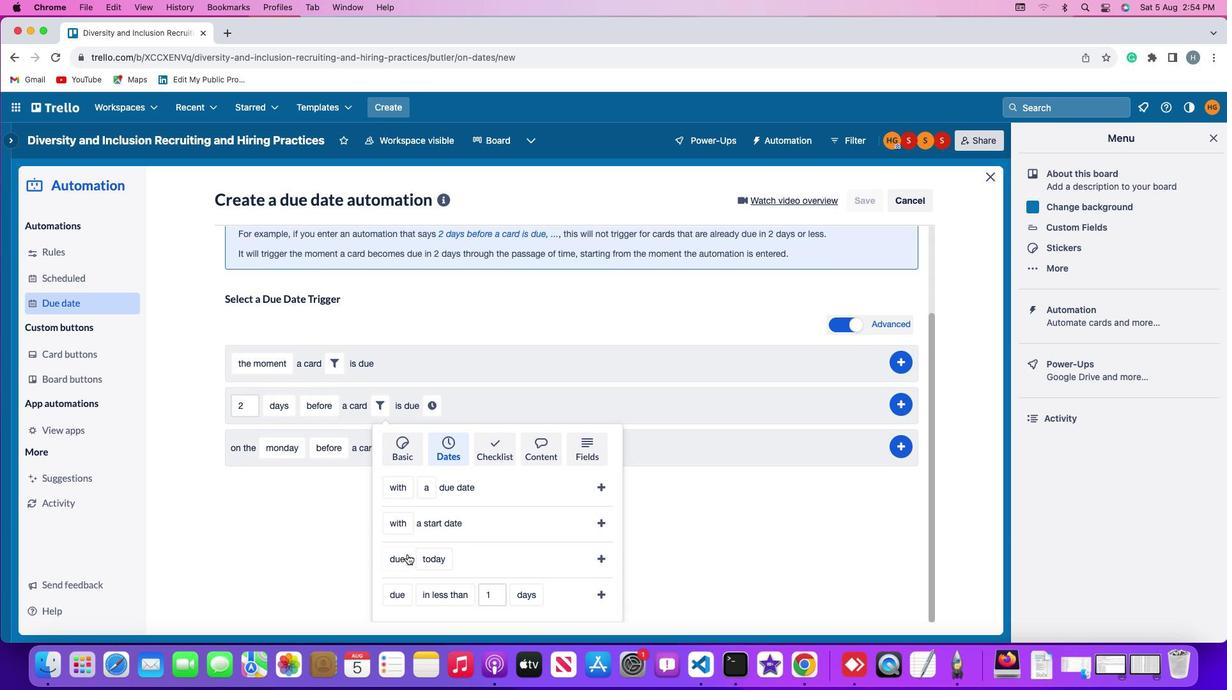 
Action: Mouse pressed left at (406, 553)
Screenshot: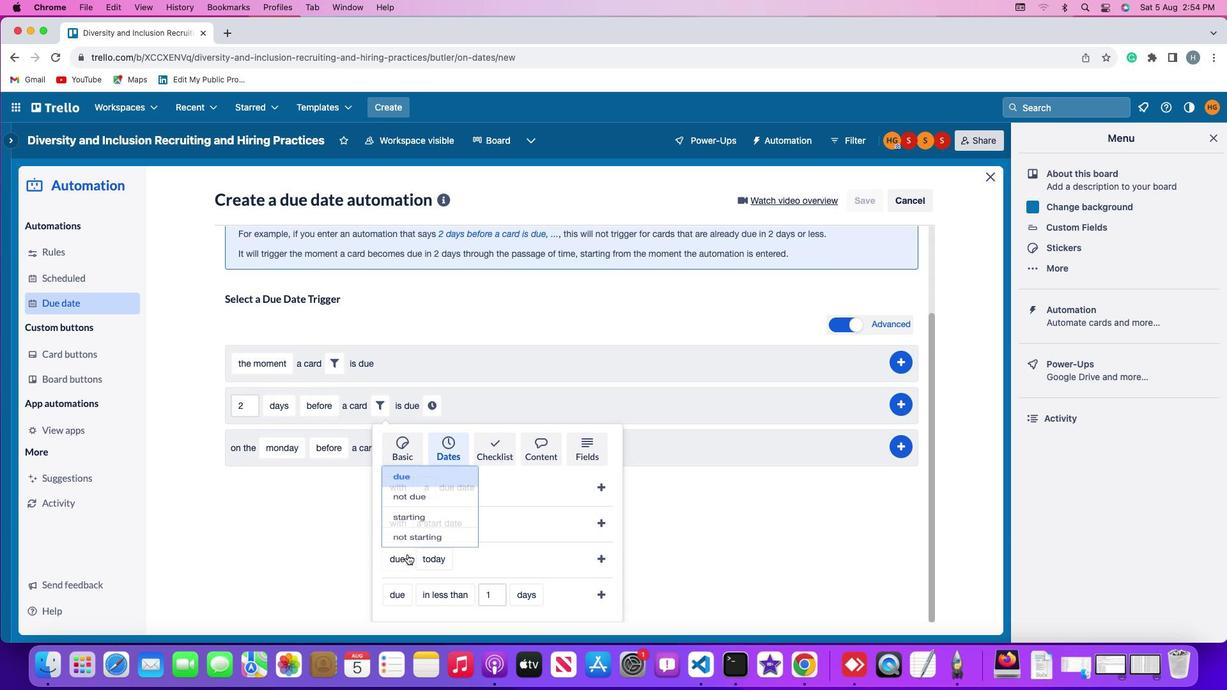 
Action: Mouse moved to (431, 474)
Screenshot: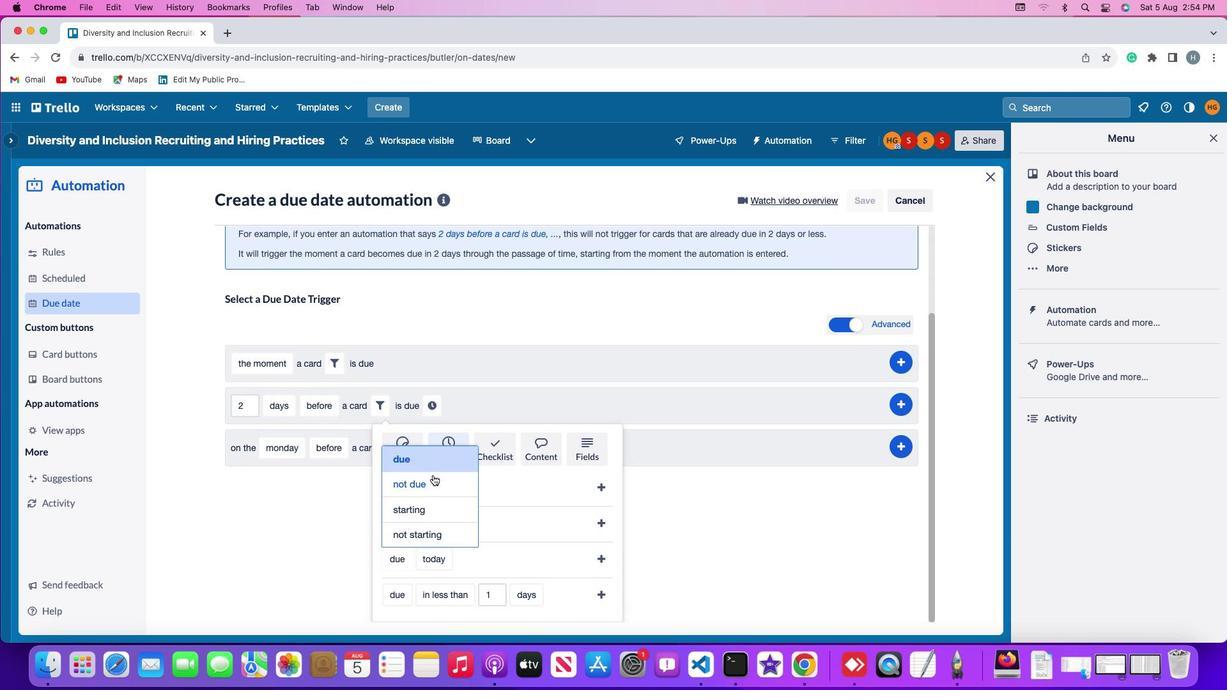 
Action: Mouse pressed left at (431, 474)
Screenshot: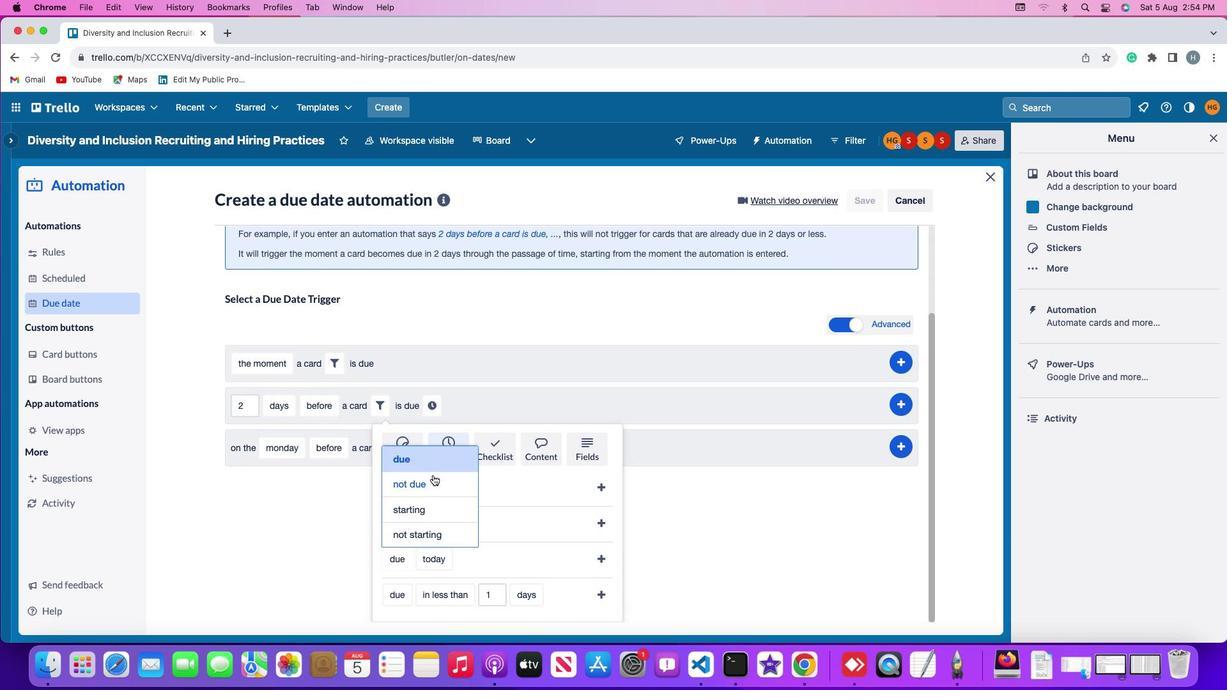 
Action: Mouse moved to (544, 545)
Screenshot: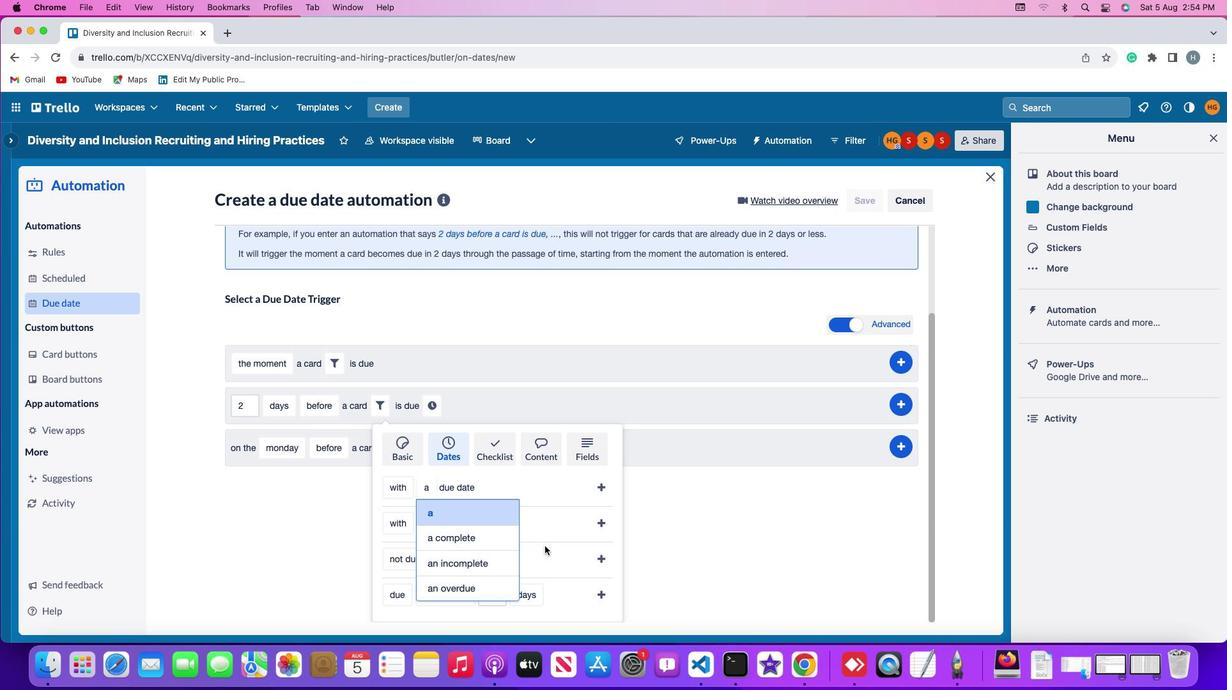 
Action: Mouse pressed left at (544, 545)
Screenshot: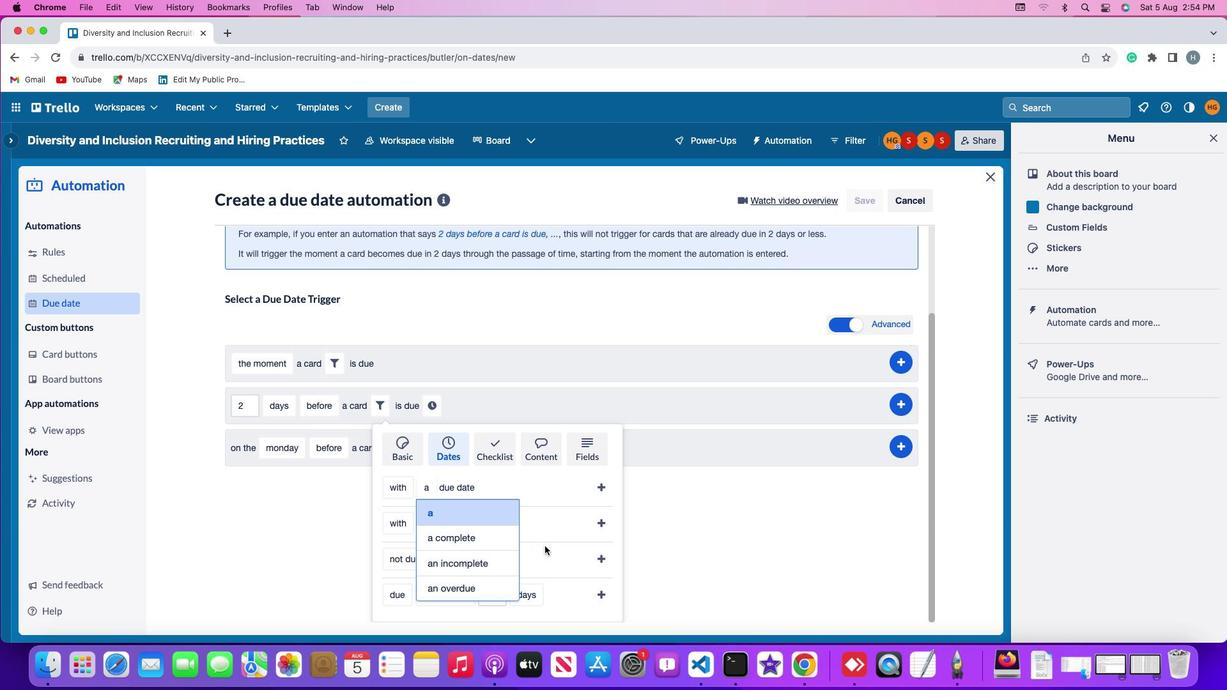 
Action: Mouse moved to (455, 558)
Screenshot: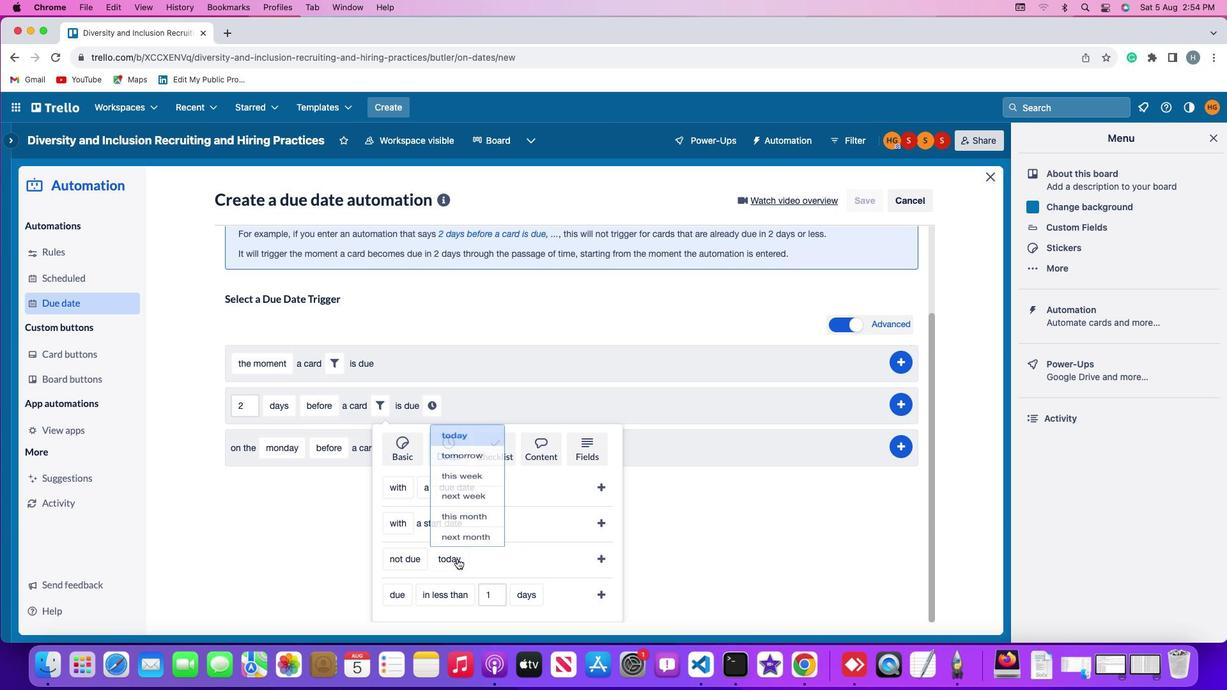 
Action: Mouse pressed left at (455, 558)
Screenshot: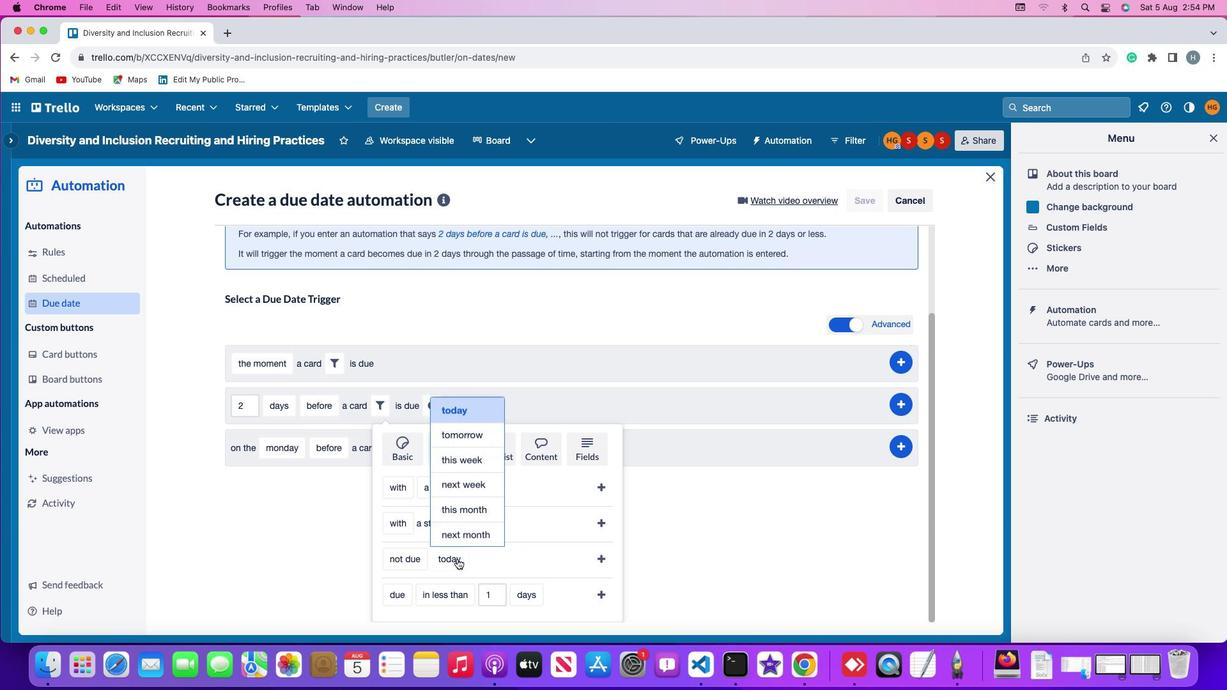 
Action: Mouse moved to (468, 510)
Screenshot: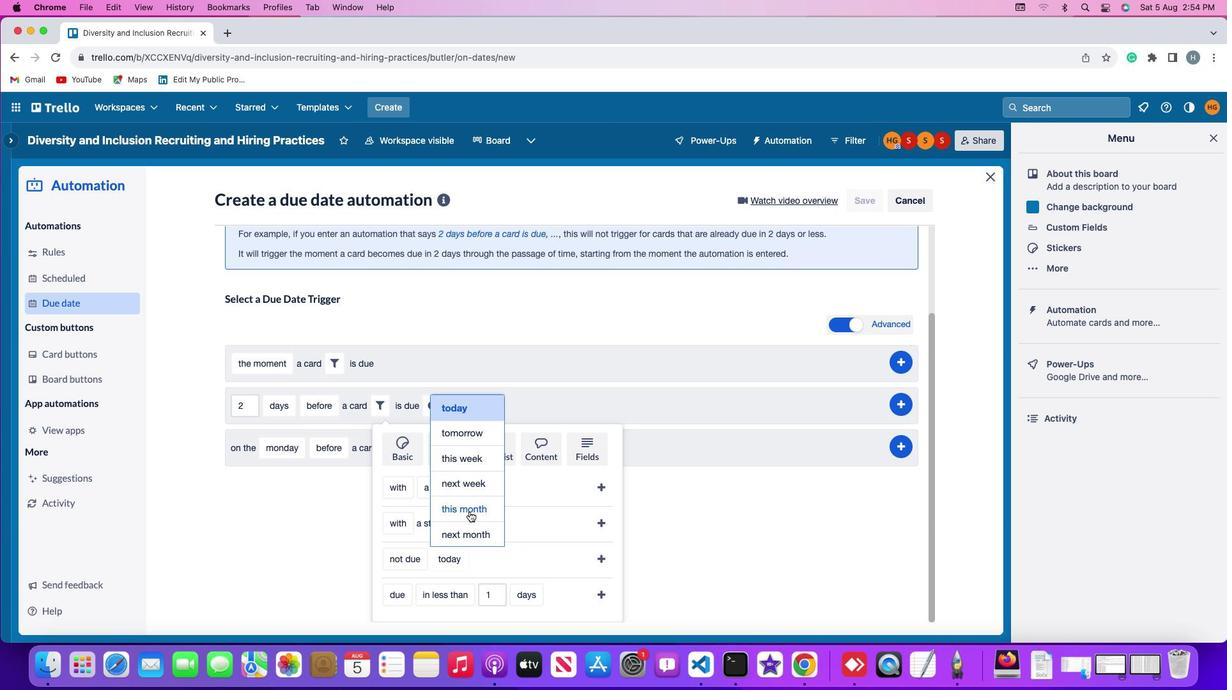 
Action: Mouse pressed left at (468, 510)
Screenshot: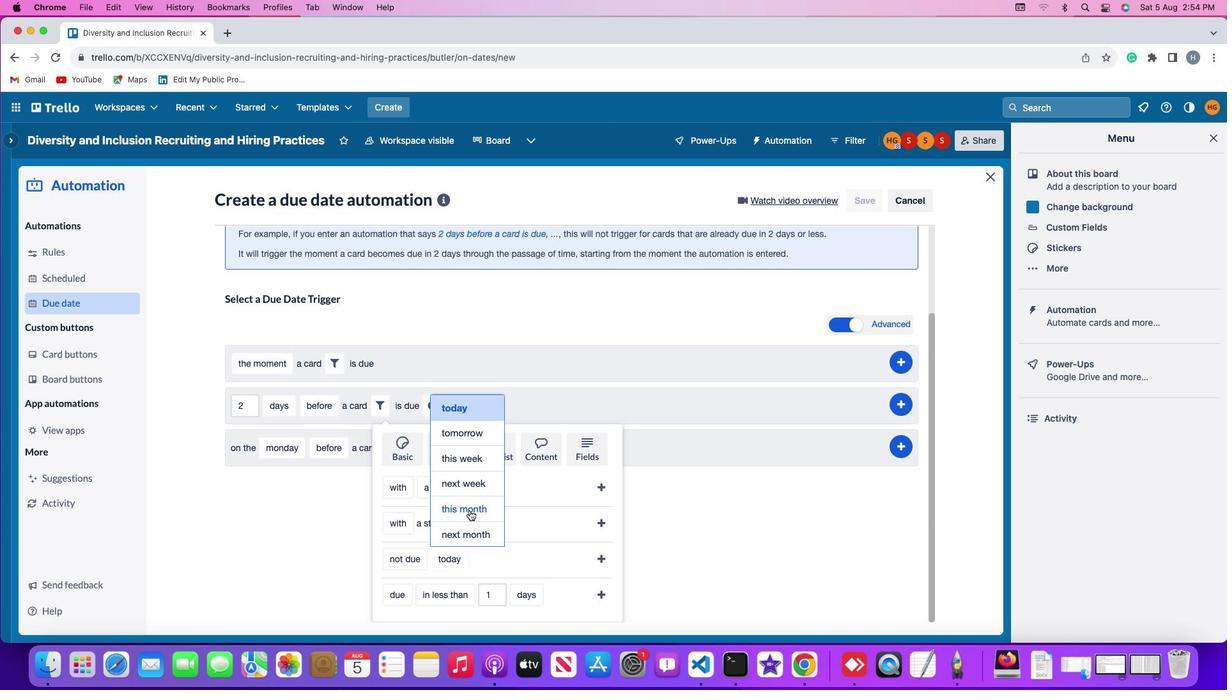 
Action: Mouse moved to (601, 555)
Screenshot: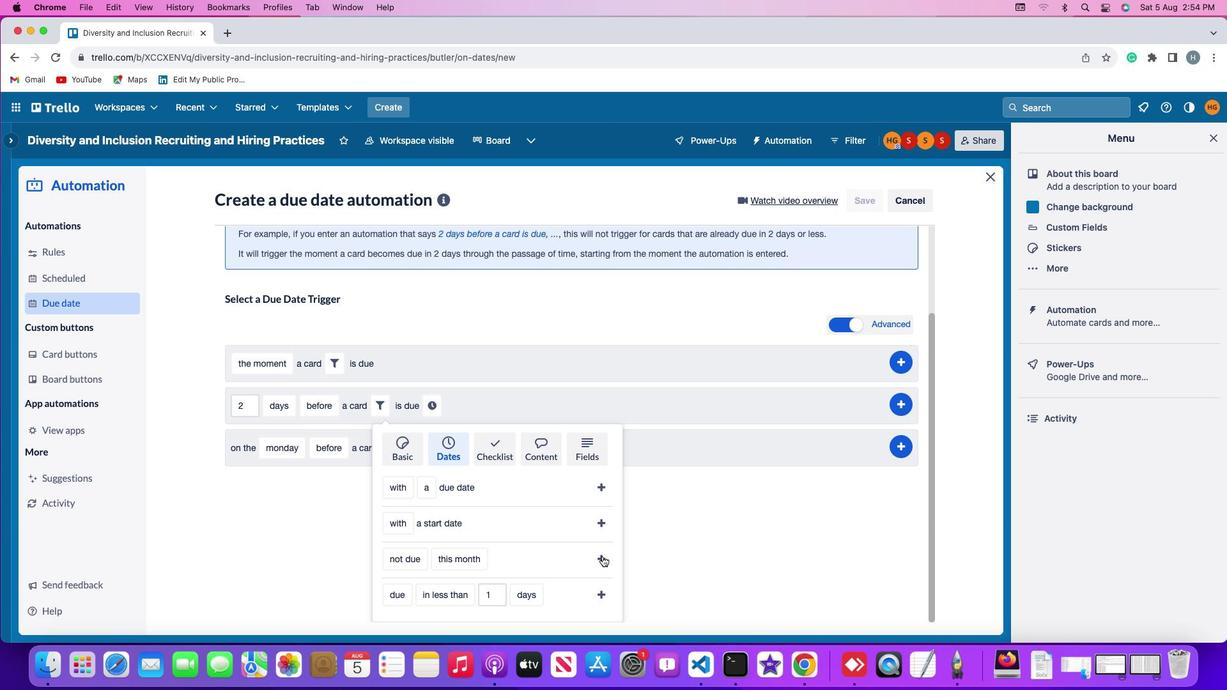 
Action: Mouse pressed left at (601, 555)
Screenshot: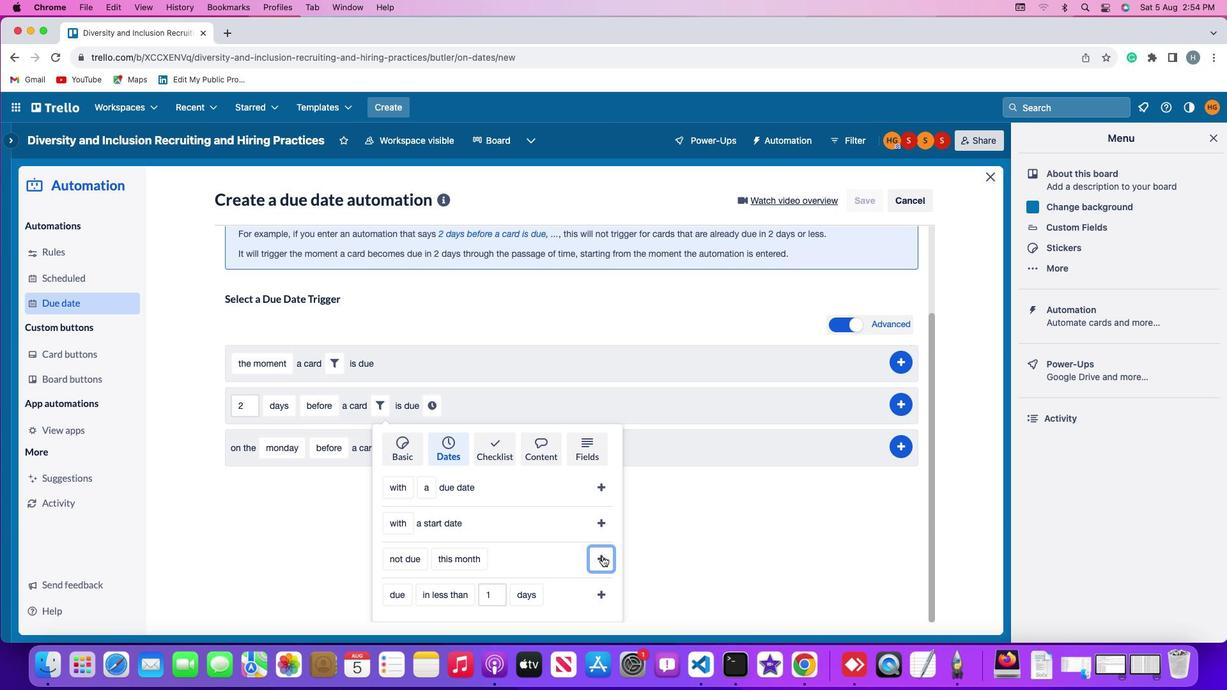 
Action: Mouse moved to (541, 512)
Screenshot: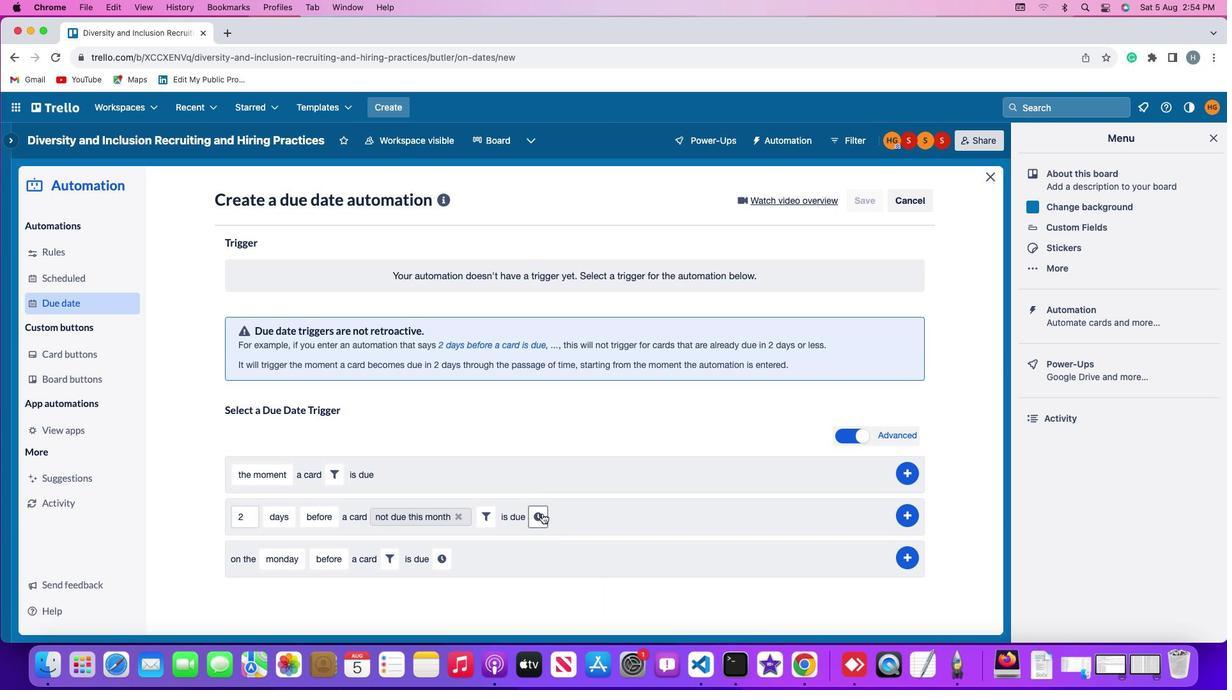 
Action: Mouse pressed left at (541, 512)
Screenshot: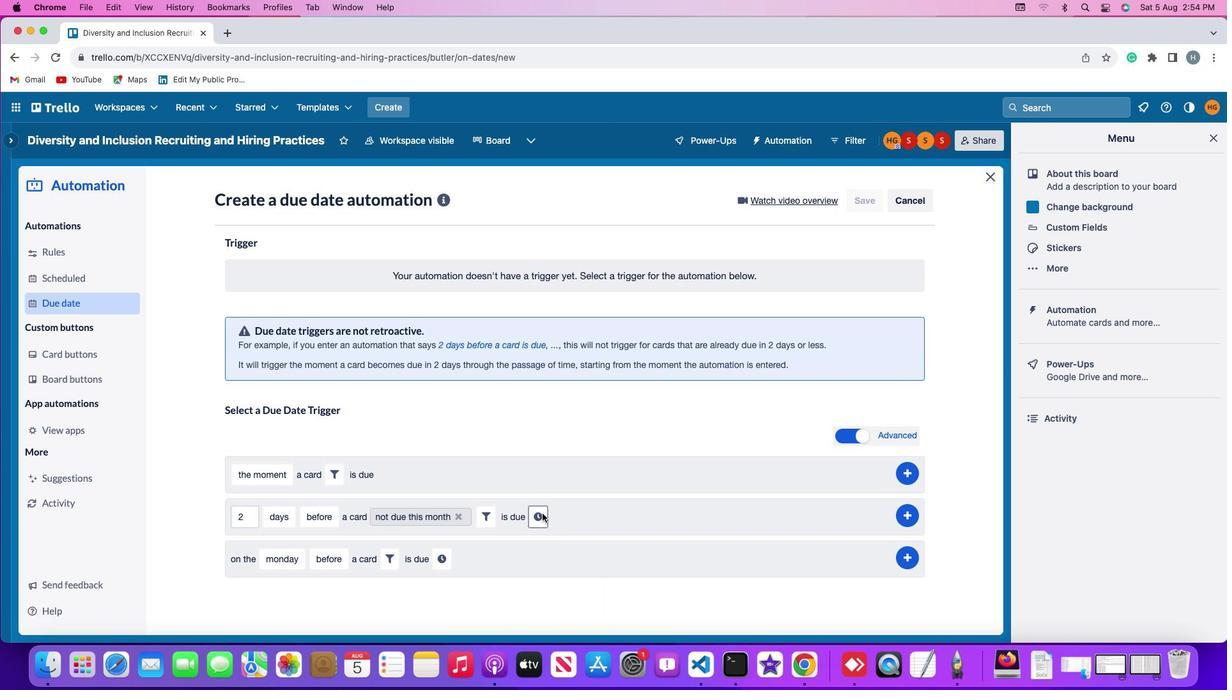 
Action: Mouse moved to (569, 519)
Screenshot: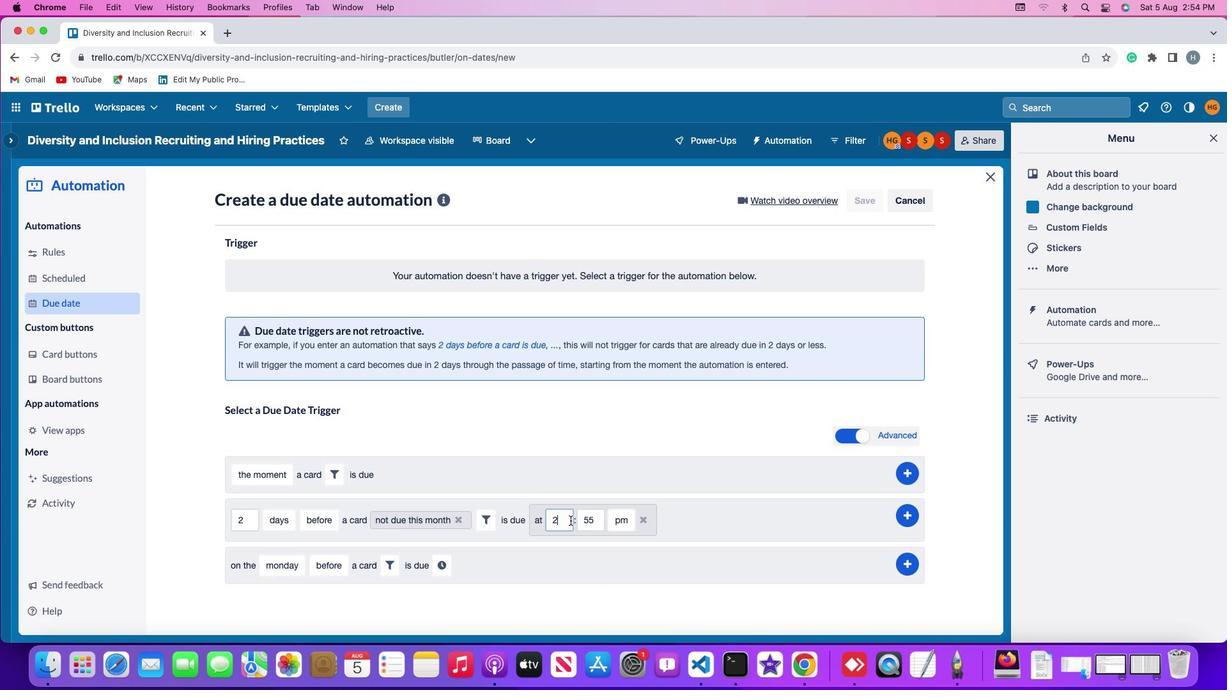 
Action: Mouse pressed left at (569, 519)
Screenshot: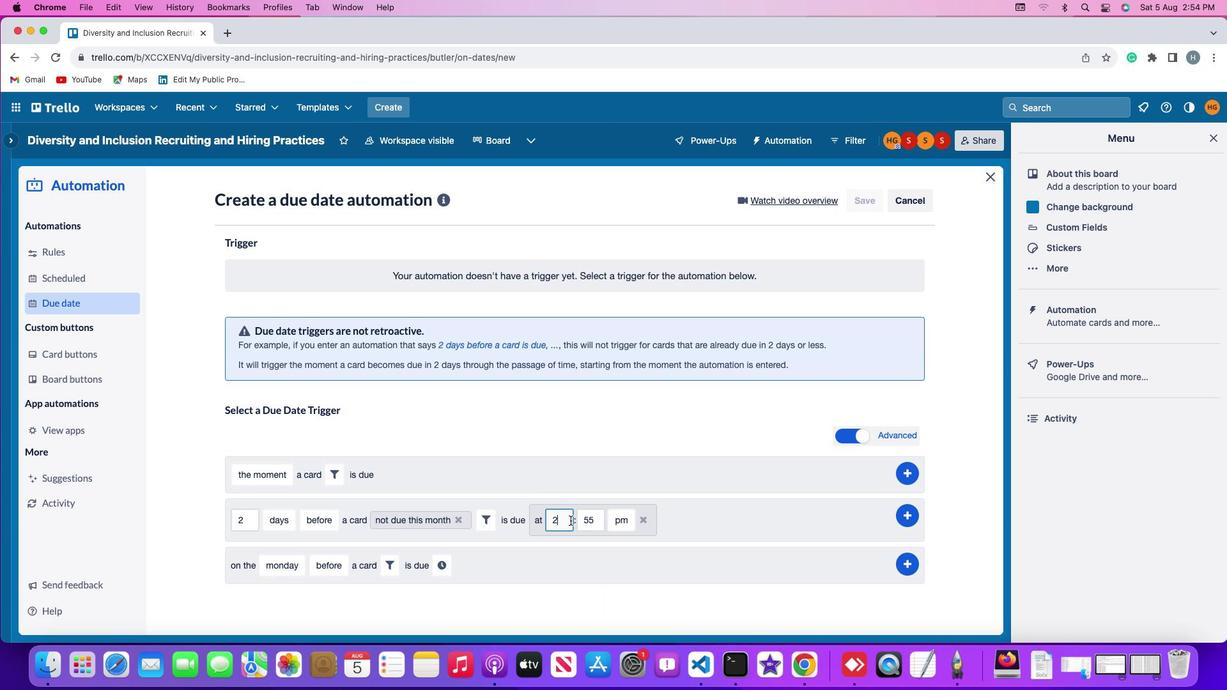 
Action: Mouse moved to (567, 519)
Screenshot: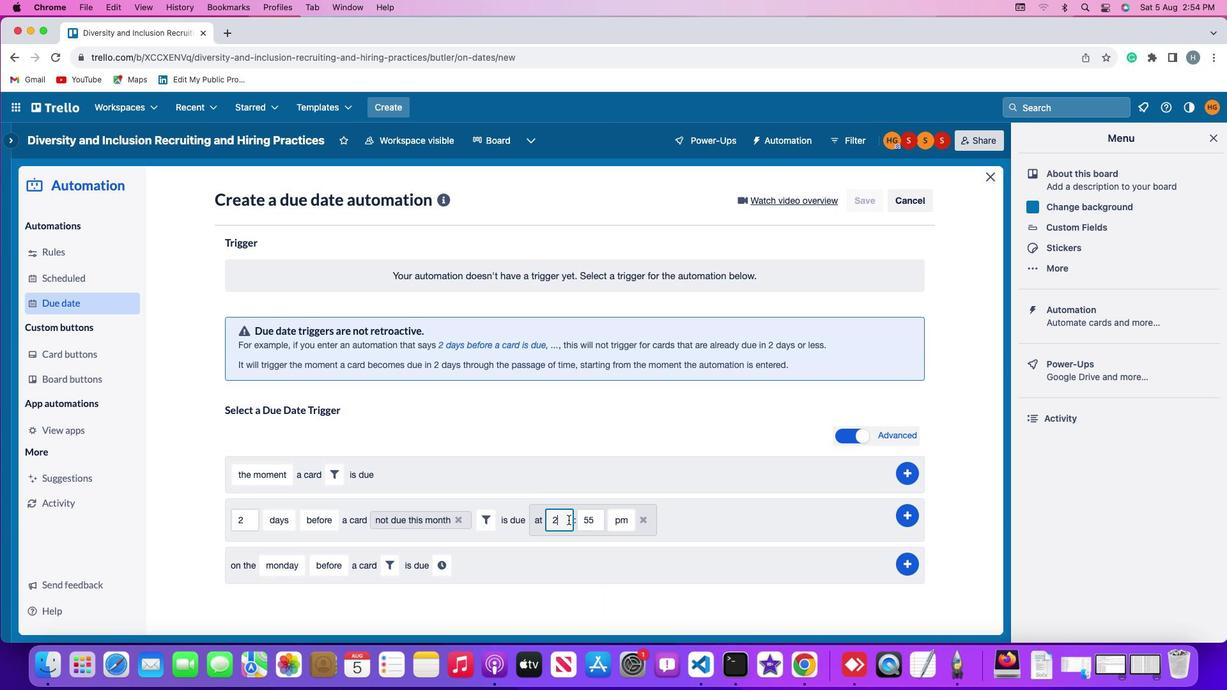 
Action: Key pressed Key.backspace'1''1'
Screenshot: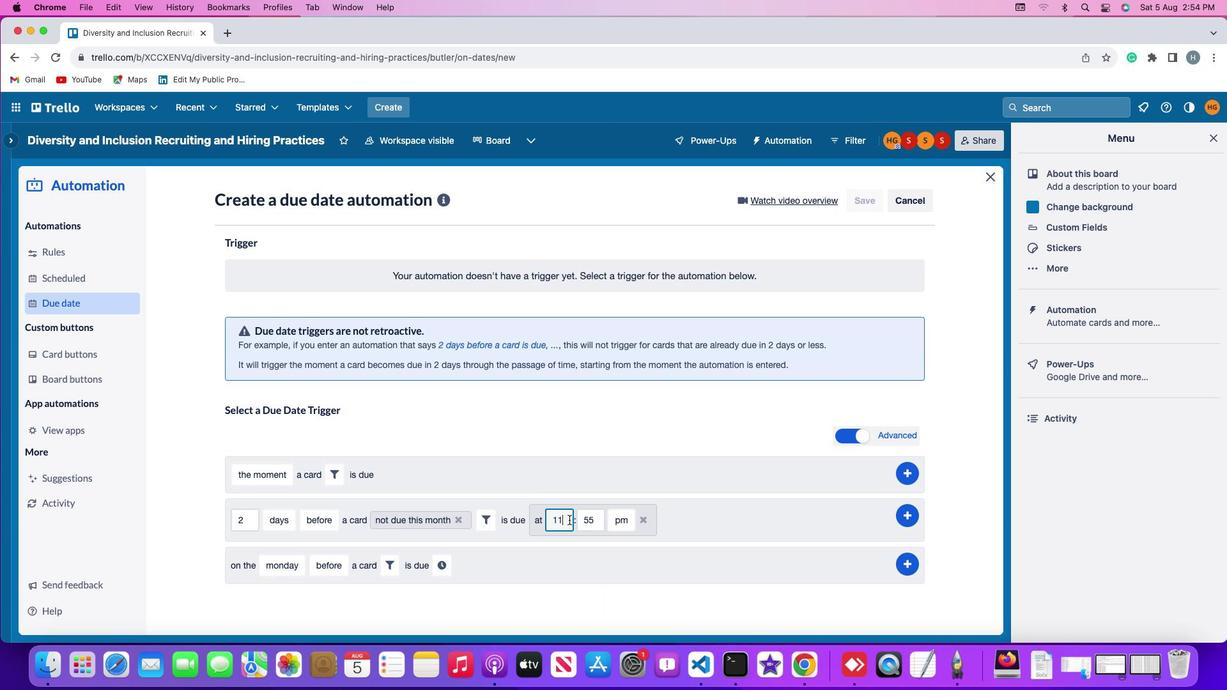 
Action: Mouse moved to (596, 517)
Screenshot: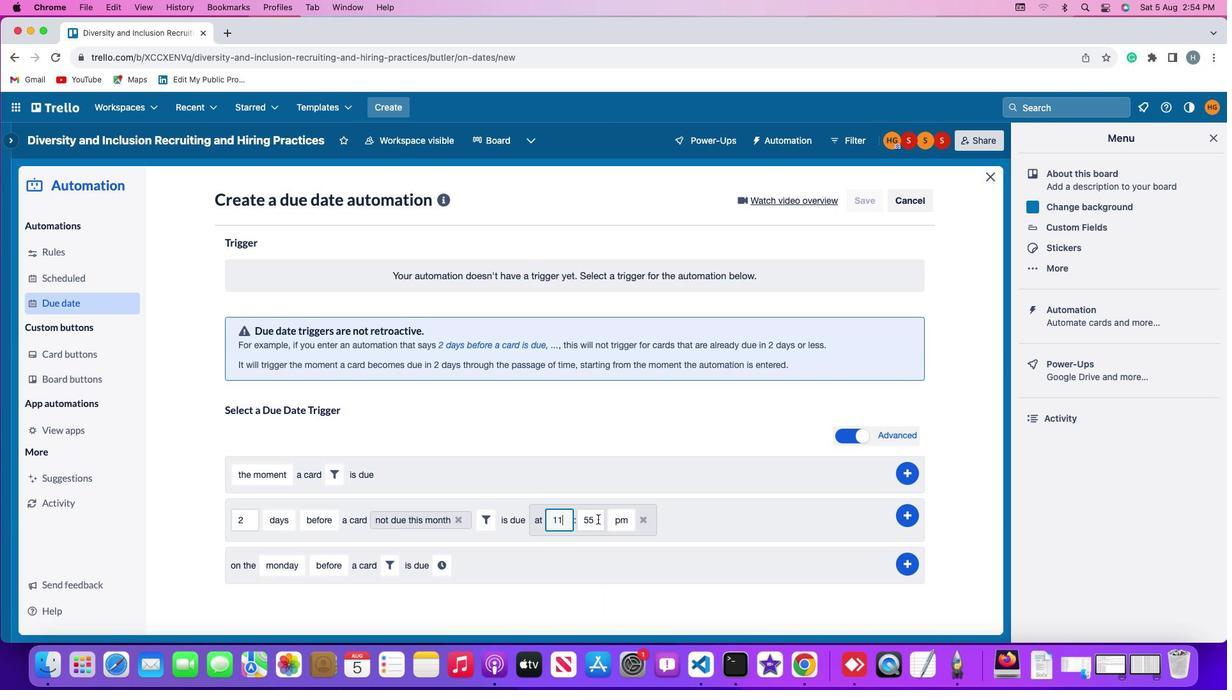 
Action: Mouse pressed left at (596, 517)
Screenshot: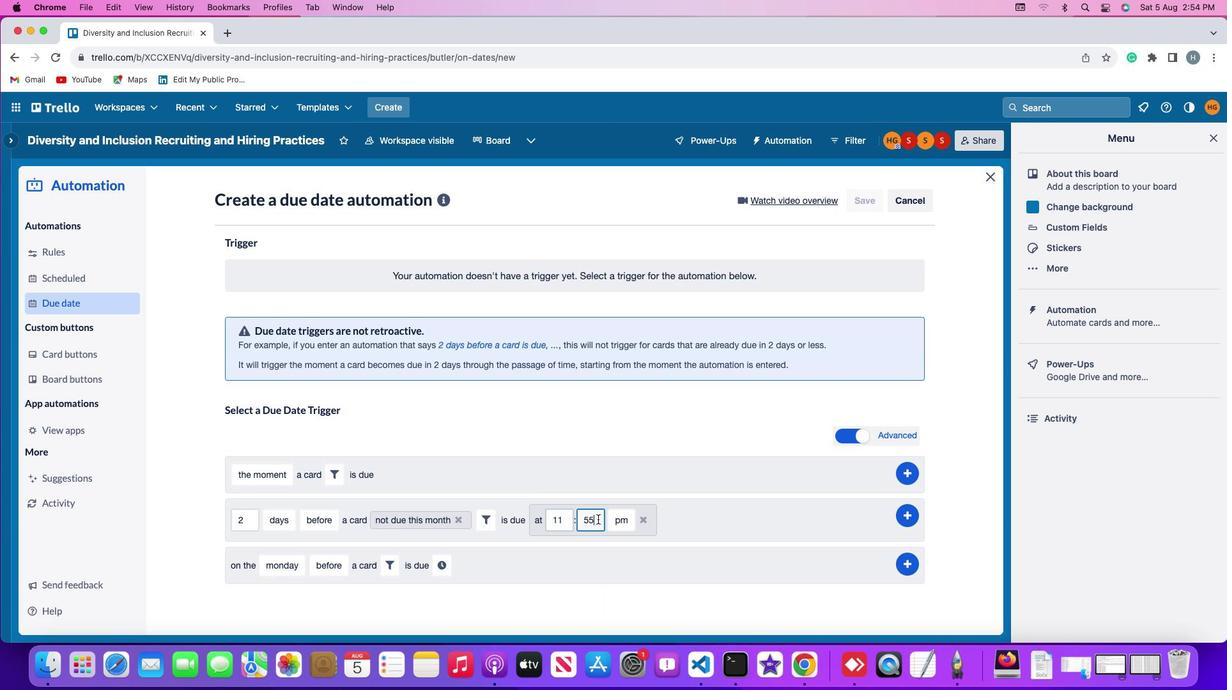 
Action: Mouse moved to (597, 517)
Screenshot: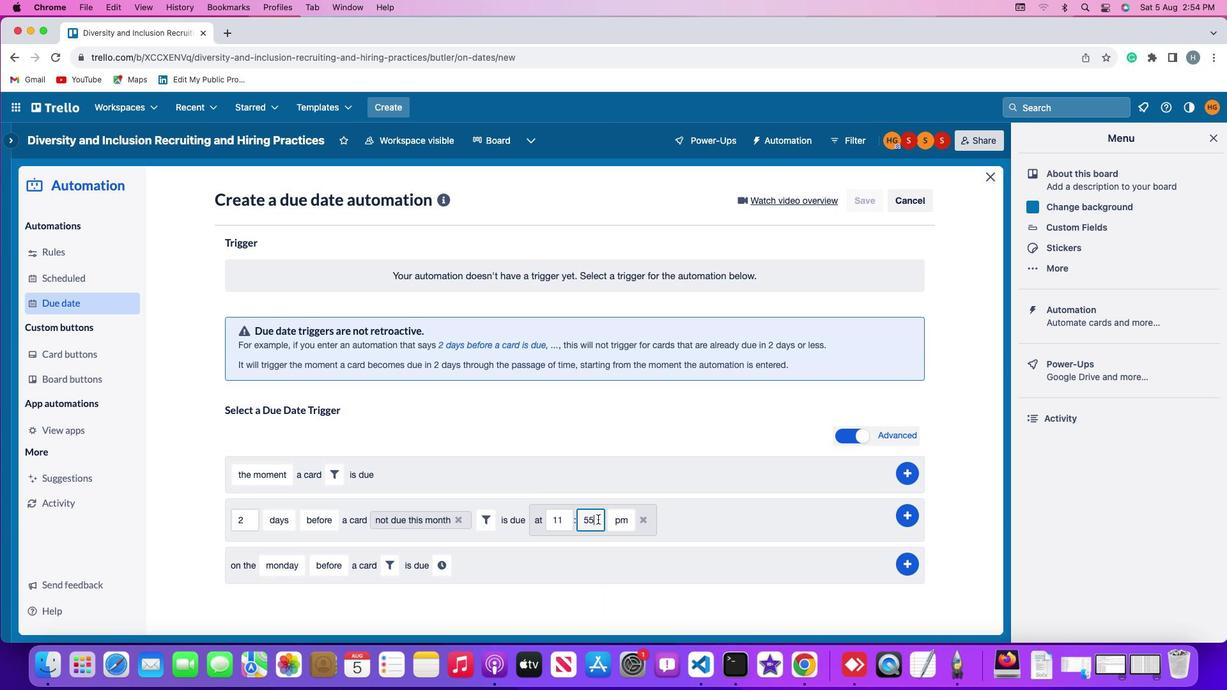 
Action: Key pressed Key.backspaceKey.backspaceKey.backspace'0''0'
Screenshot: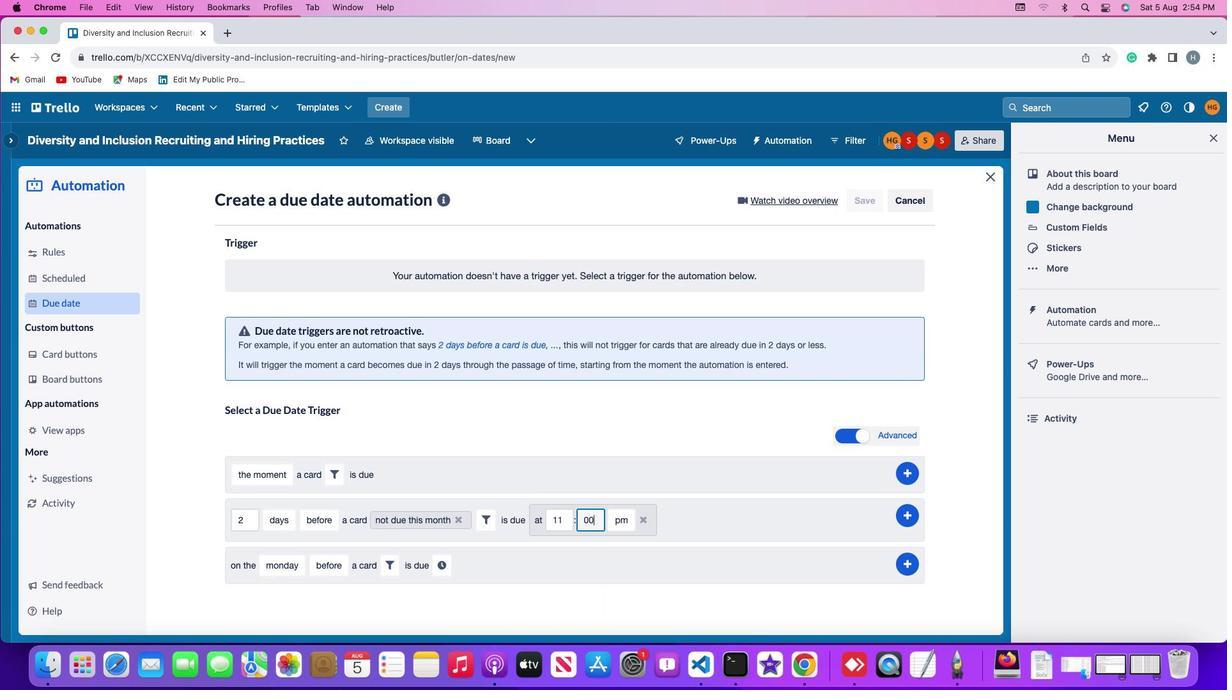 
Action: Mouse moved to (615, 519)
Screenshot: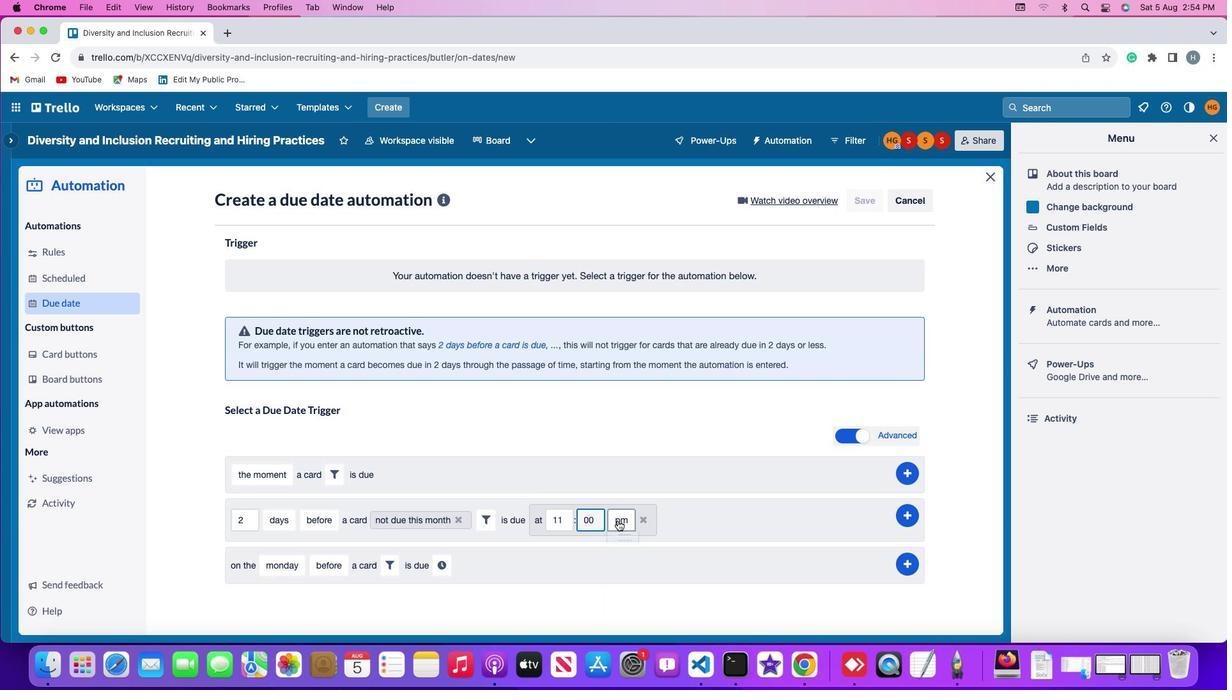 
Action: Mouse pressed left at (615, 519)
Screenshot: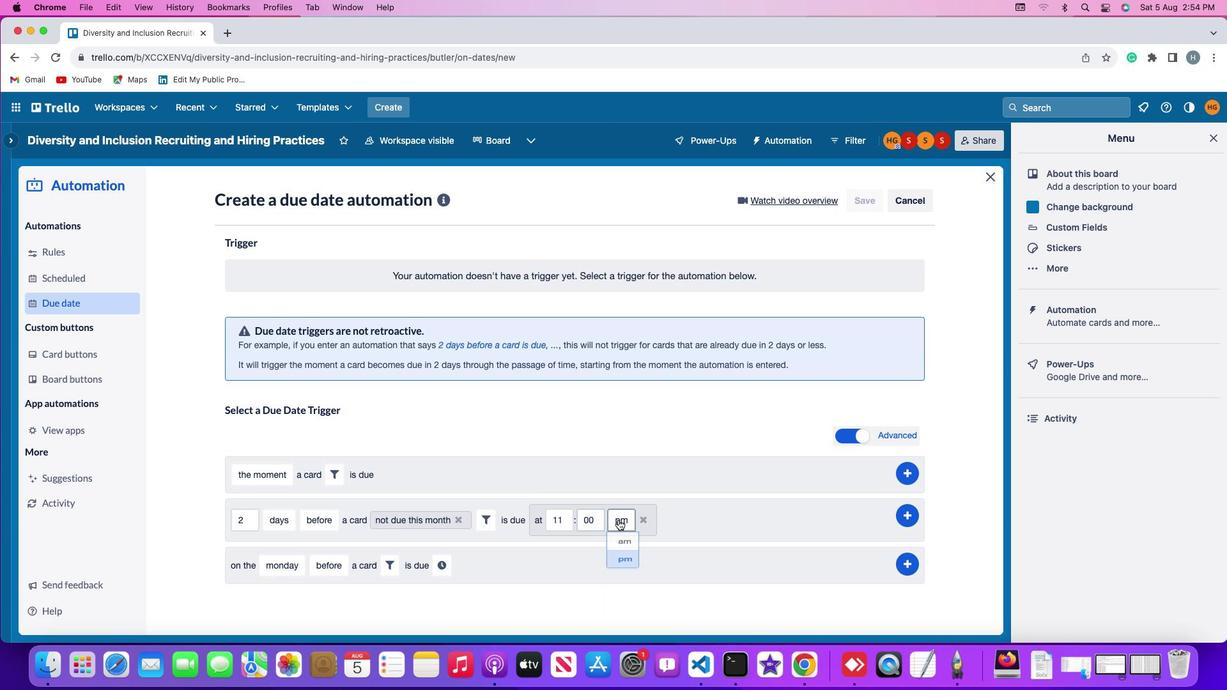 
Action: Mouse moved to (622, 547)
Screenshot: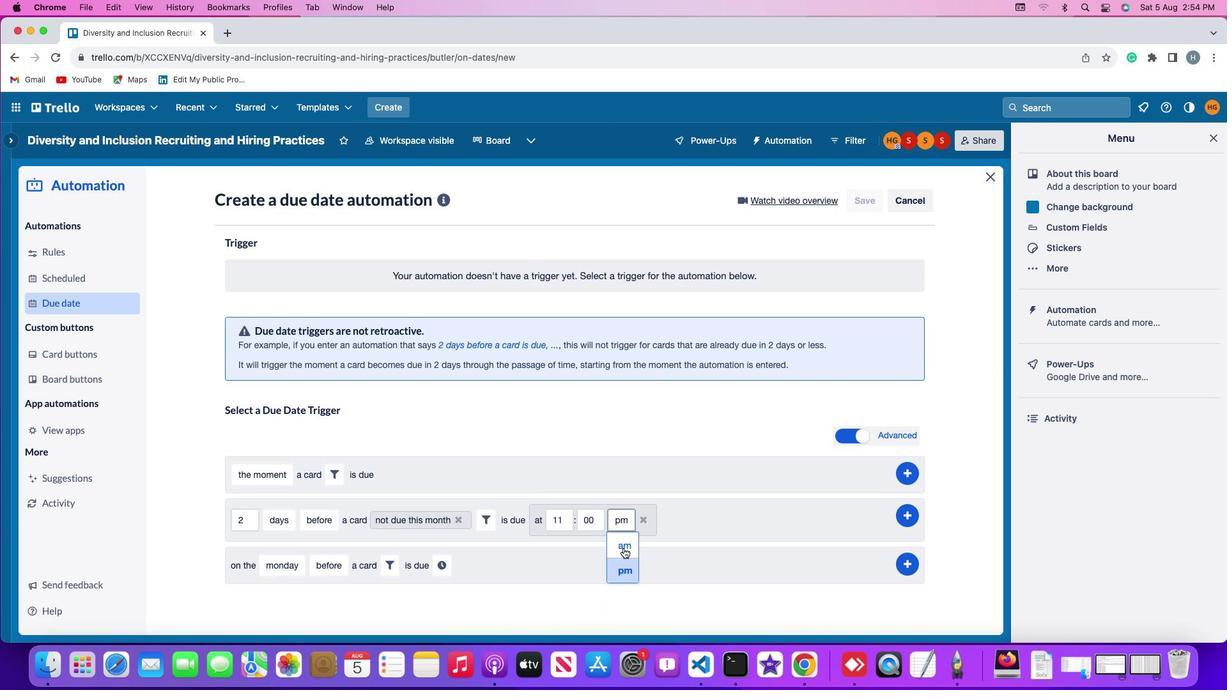 
Action: Mouse pressed left at (622, 547)
Screenshot: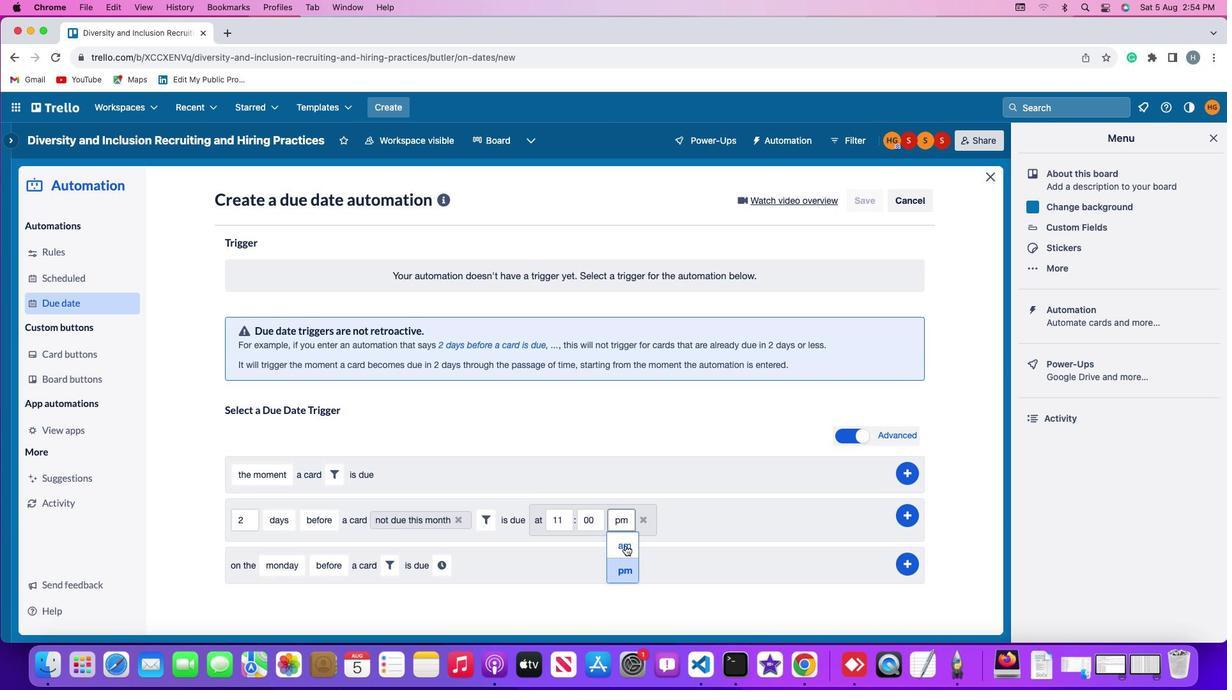 
Action: Mouse moved to (911, 512)
Screenshot: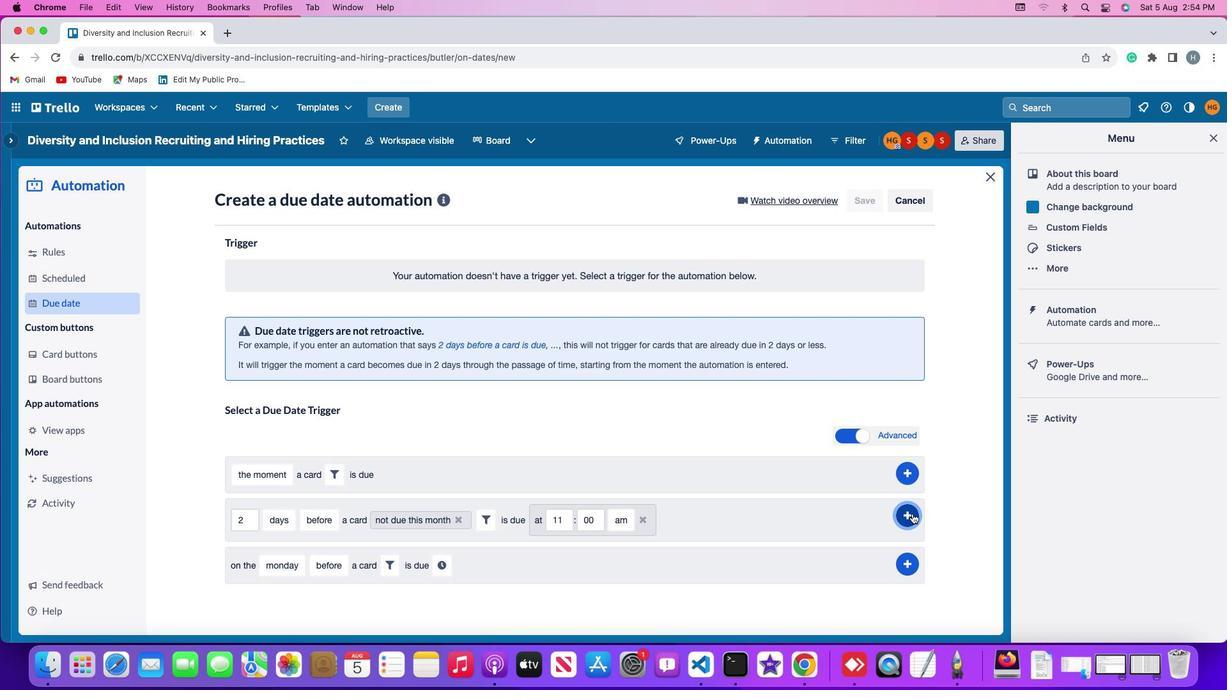 
Action: Mouse pressed left at (911, 512)
Screenshot: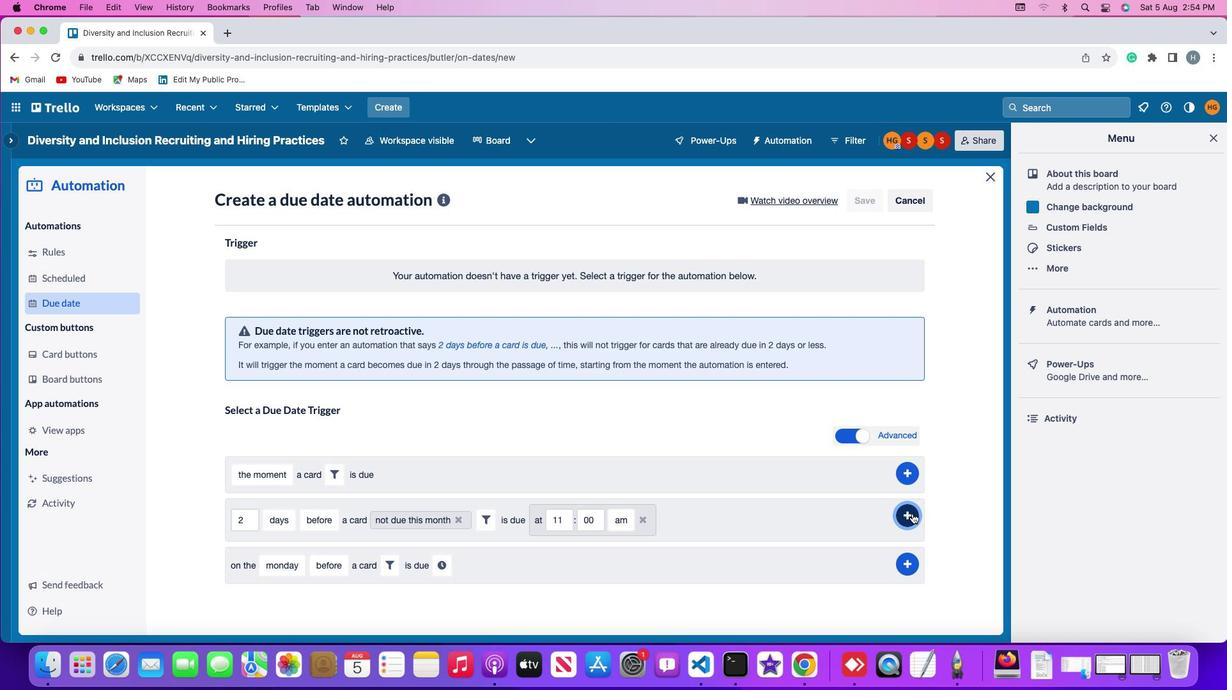 
Action: Mouse moved to (966, 374)
Screenshot: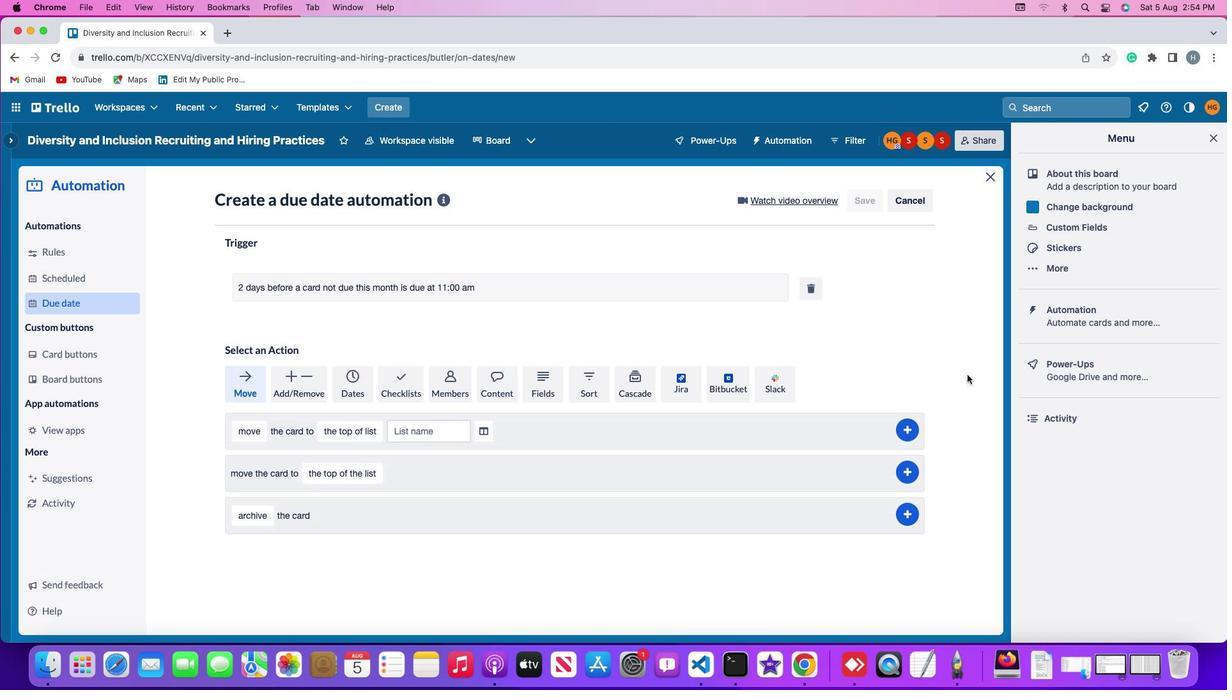 
